 Task: Search one way flight ticket for 4 adults, 2 children, 2 infants in seat and 1 infant on lap in economy from Greensboro: Piedmont Triad International Airport to Rockford: Chicago Rockford International Airport(was Northwest Chicagoland Regional Airport At Rockford) on 5-1-2023. Choice of flights is Emirates. Number of bags: 1 carry on bag. Price is upto 85000. Outbound departure time preference is 0:00.
Action: Mouse moved to (230, 365)
Screenshot: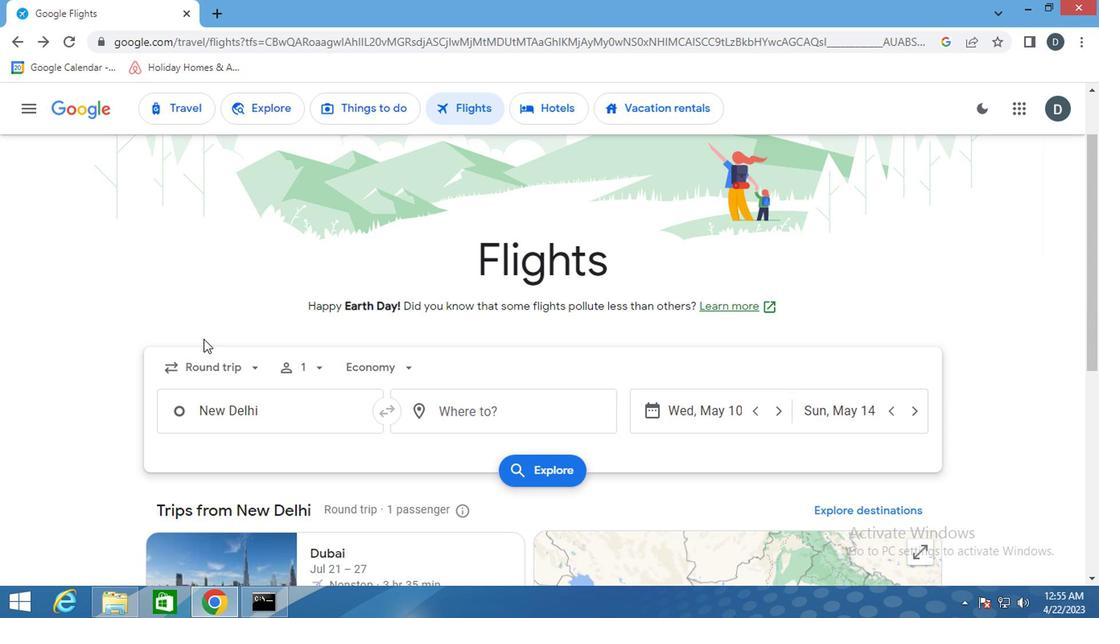 
Action: Mouse pressed left at (230, 365)
Screenshot: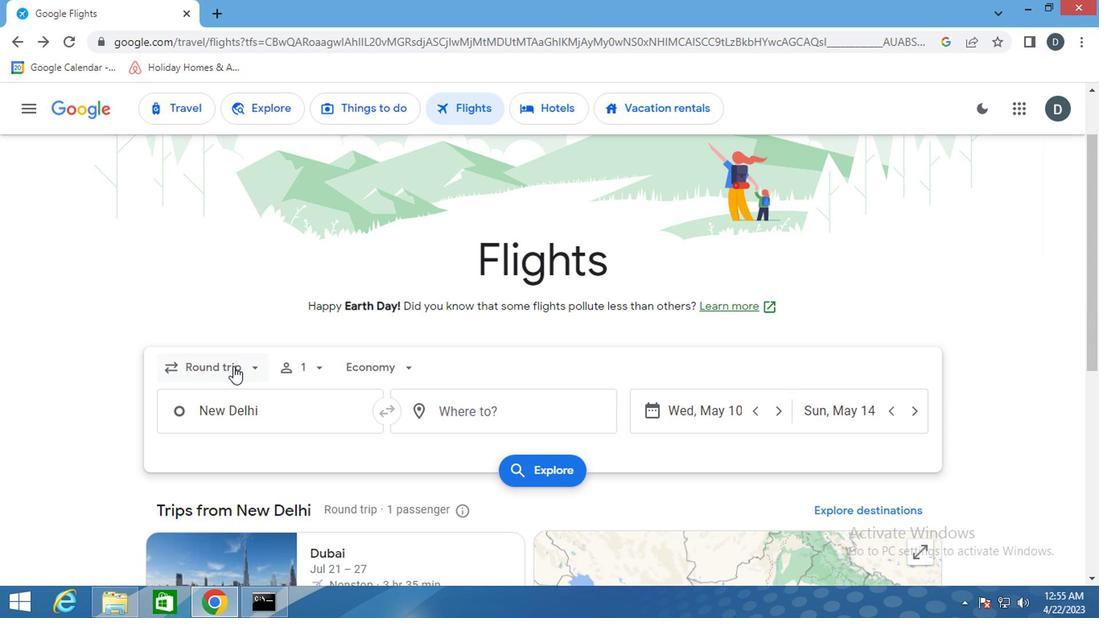 
Action: Mouse moved to (241, 435)
Screenshot: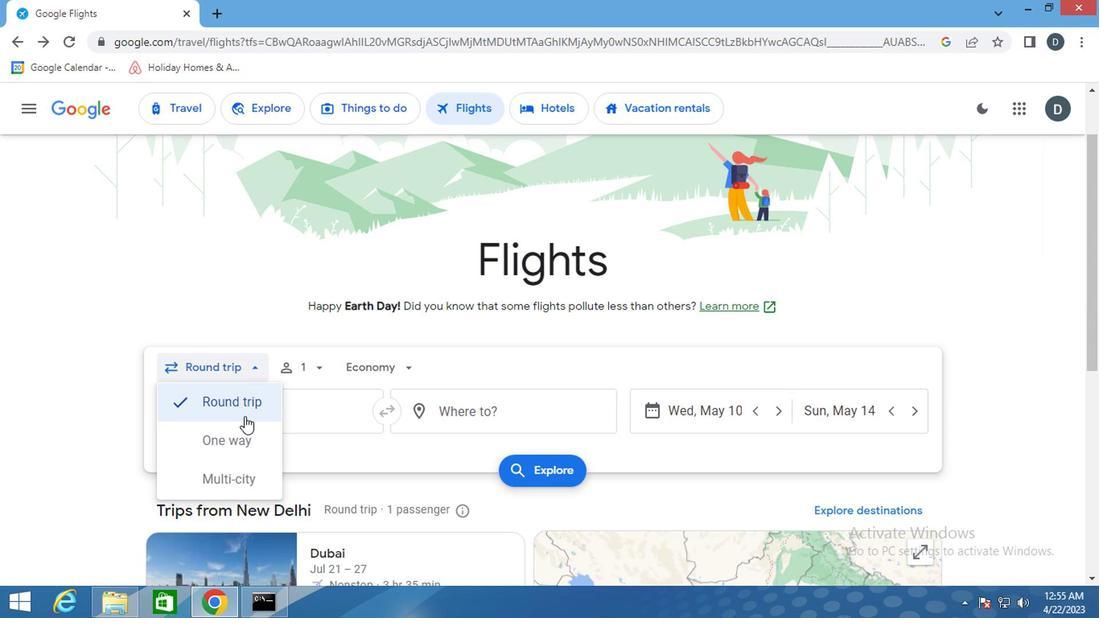 
Action: Mouse pressed left at (241, 435)
Screenshot: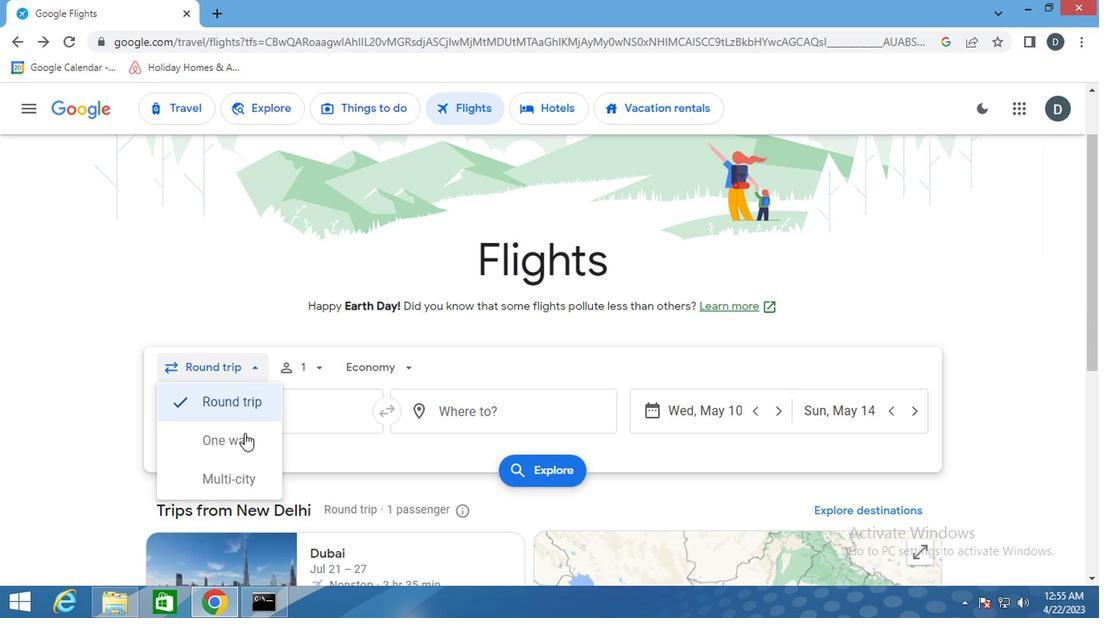 
Action: Mouse moved to (301, 361)
Screenshot: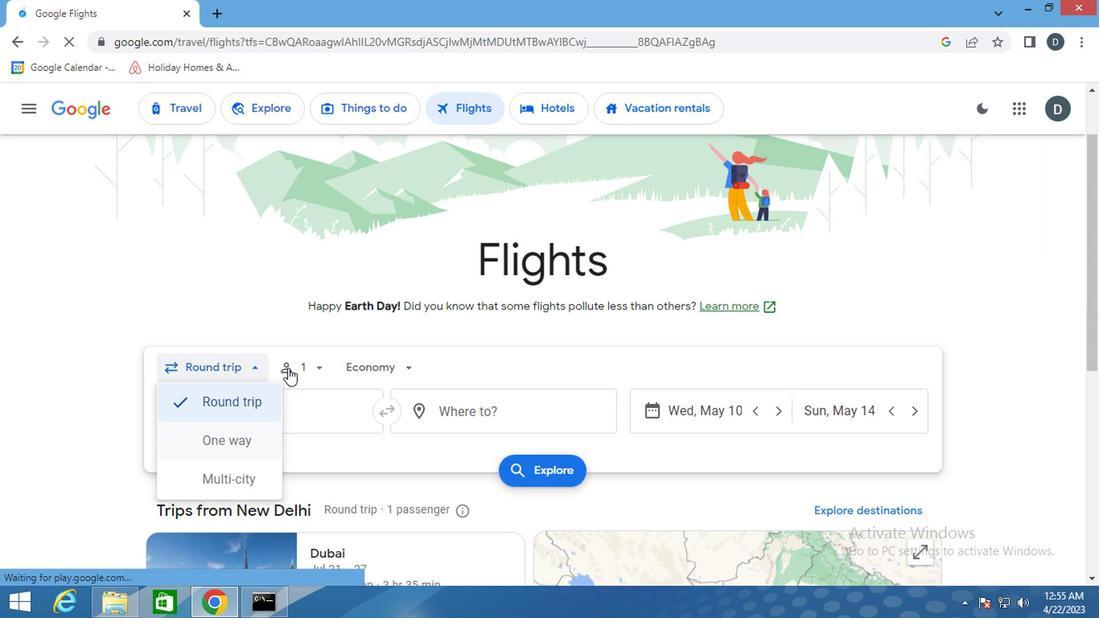 
Action: Mouse pressed left at (301, 361)
Screenshot: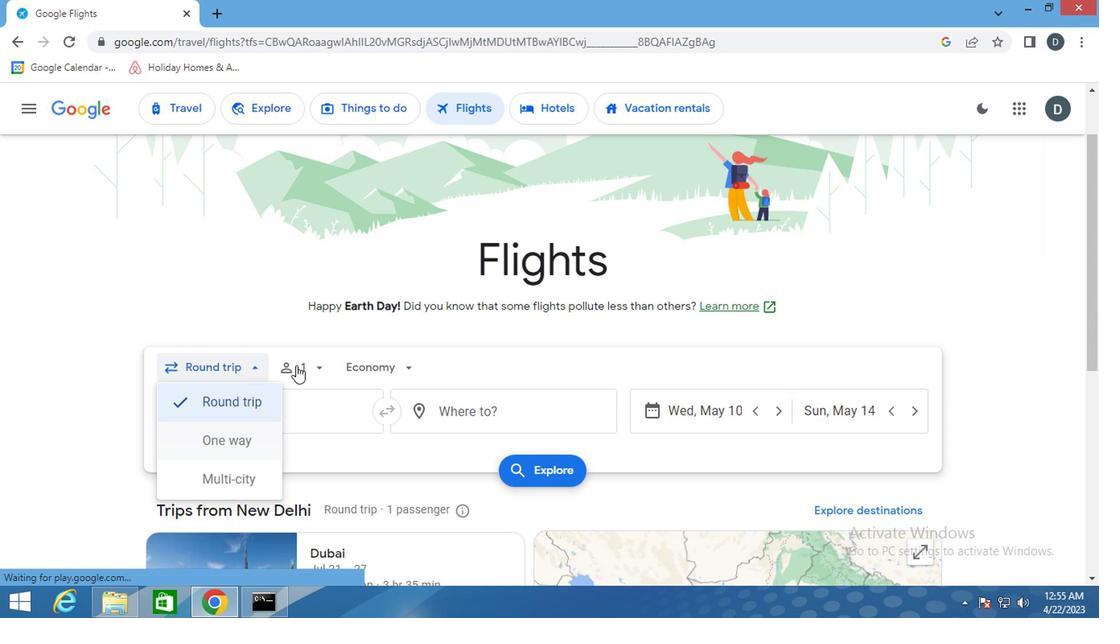 
Action: Mouse moved to (434, 411)
Screenshot: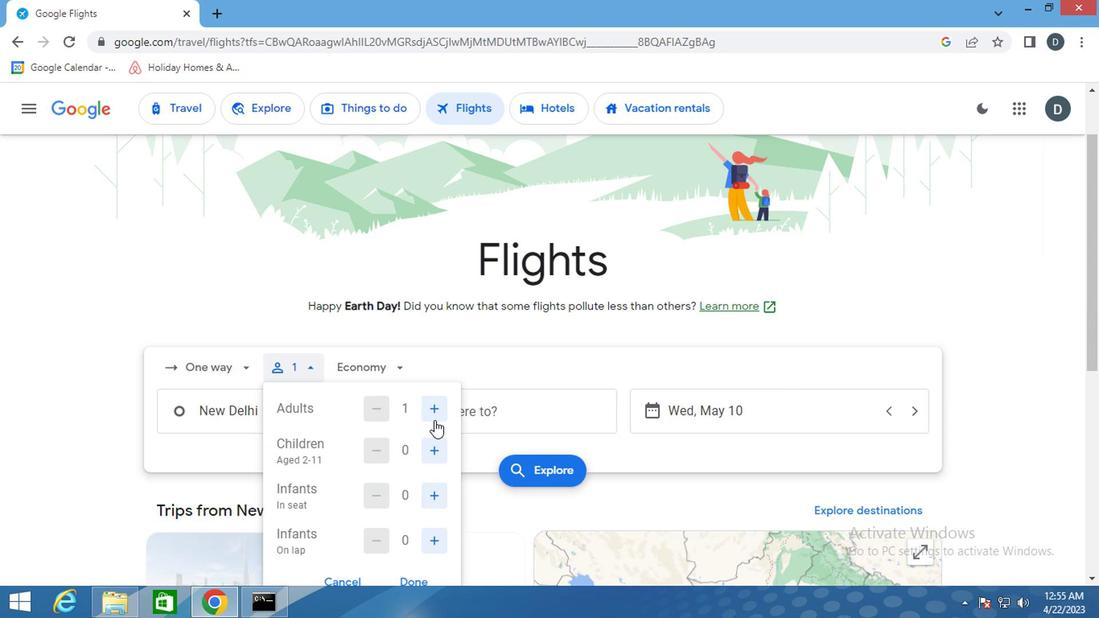 
Action: Mouse pressed left at (434, 411)
Screenshot: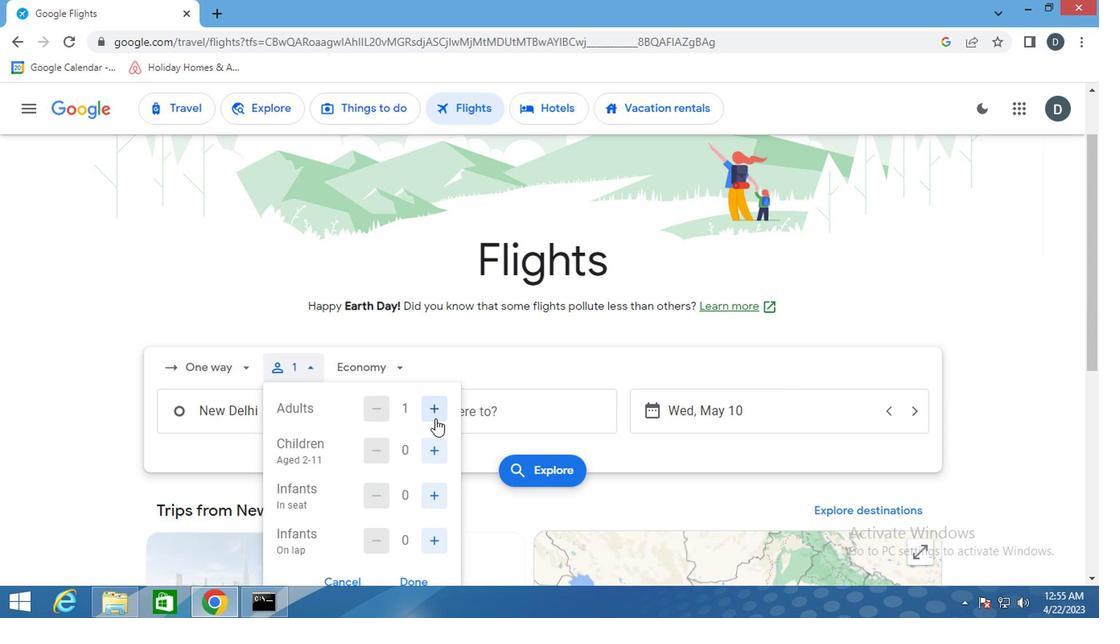 
Action: Mouse pressed left at (434, 411)
Screenshot: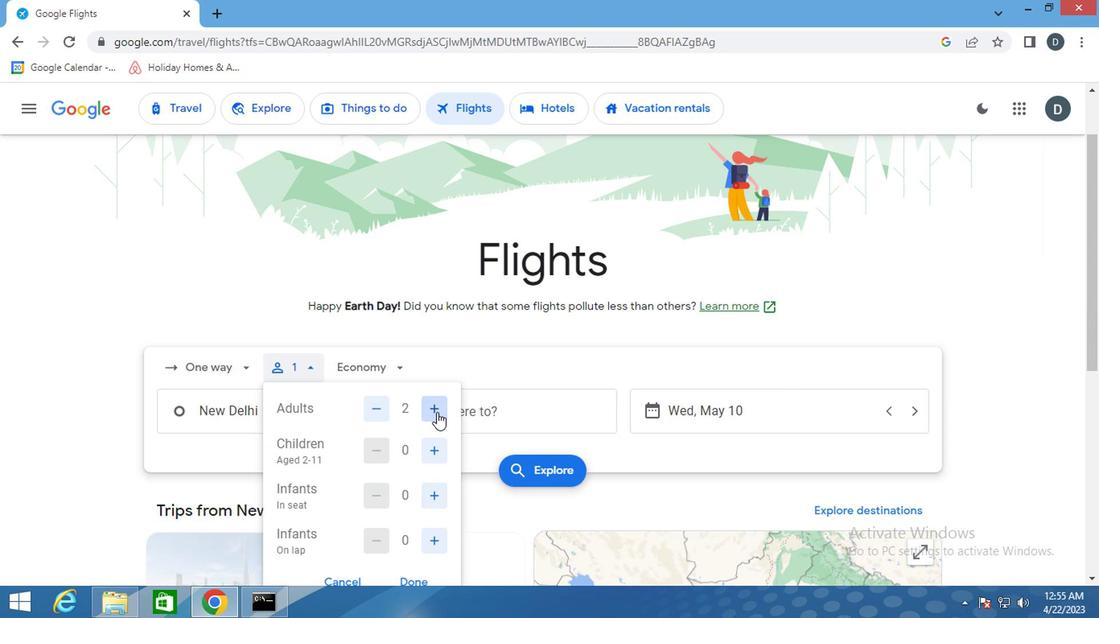 
Action: Mouse pressed left at (434, 411)
Screenshot: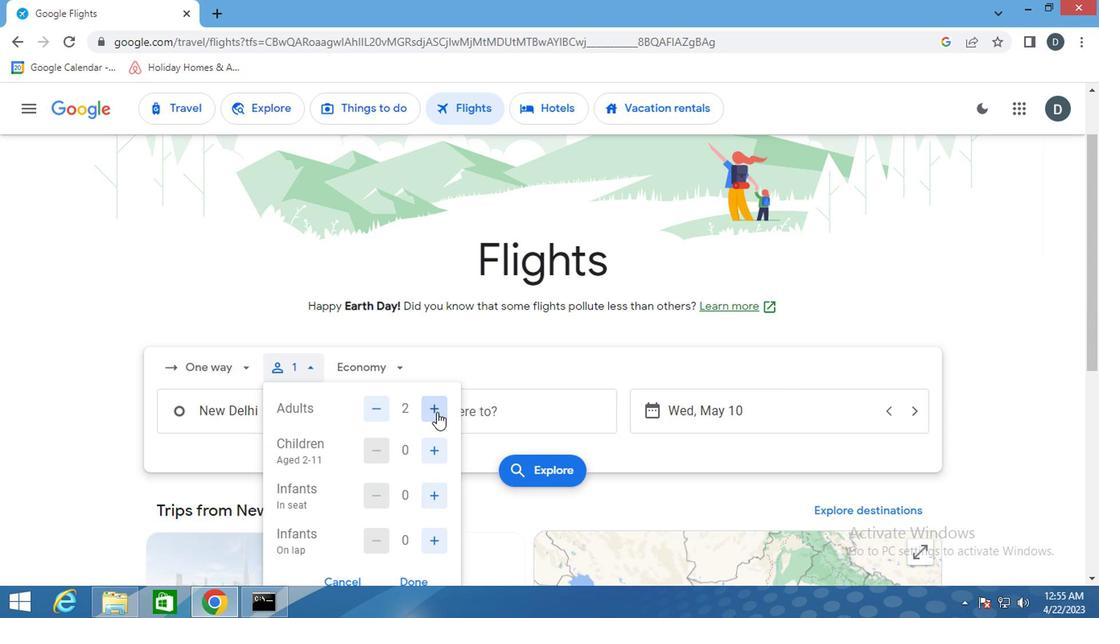 
Action: Mouse moved to (430, 452)
Screenshot: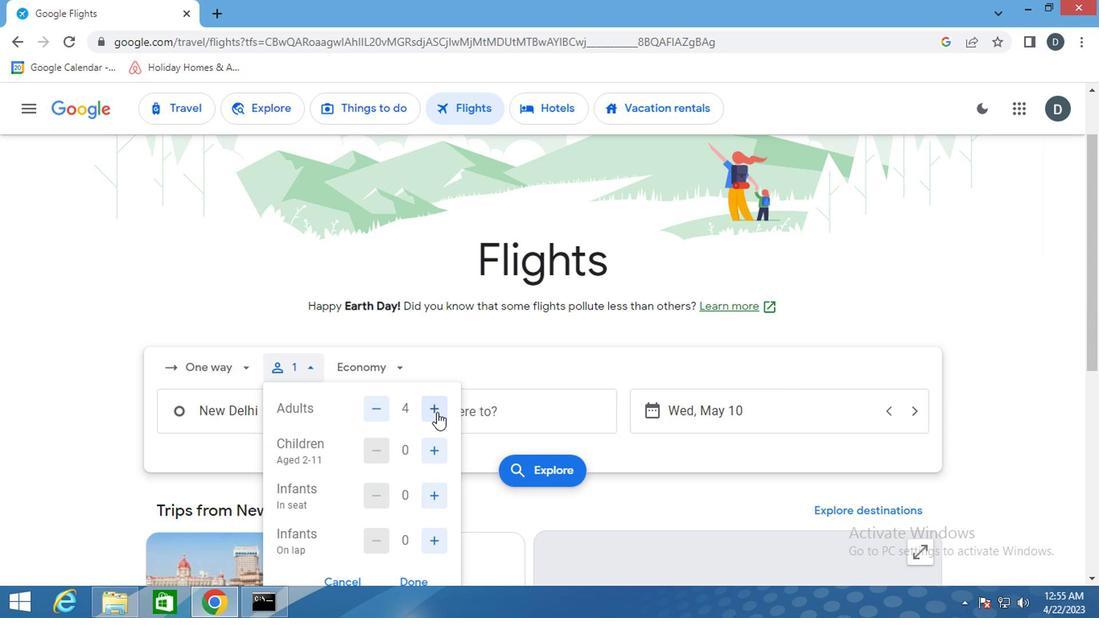 
Action: Mouse pressed left at (430, 452)
Screenshot: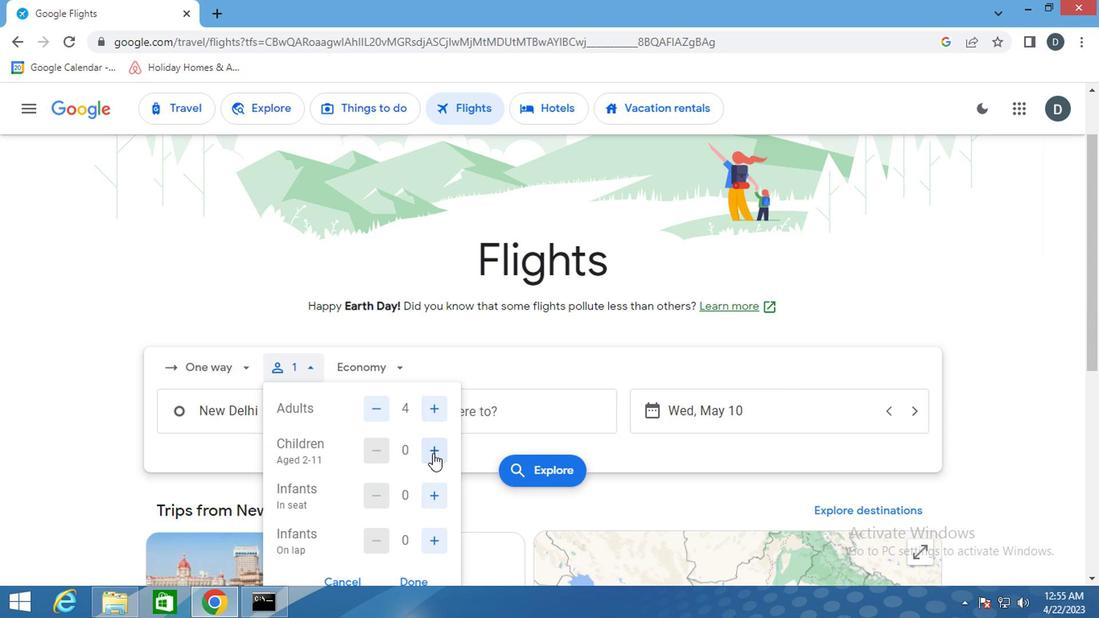 
Action: Mouse pressed left at (430, 452)
Screenshot: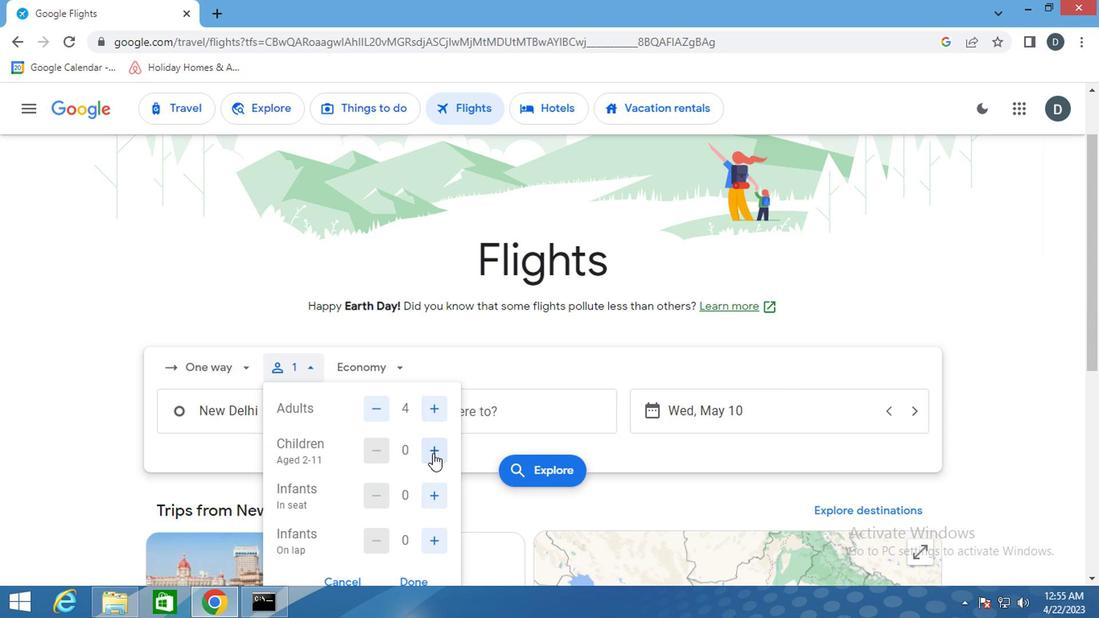 
Action: Mouse moved to (431, 485)
Screenshot: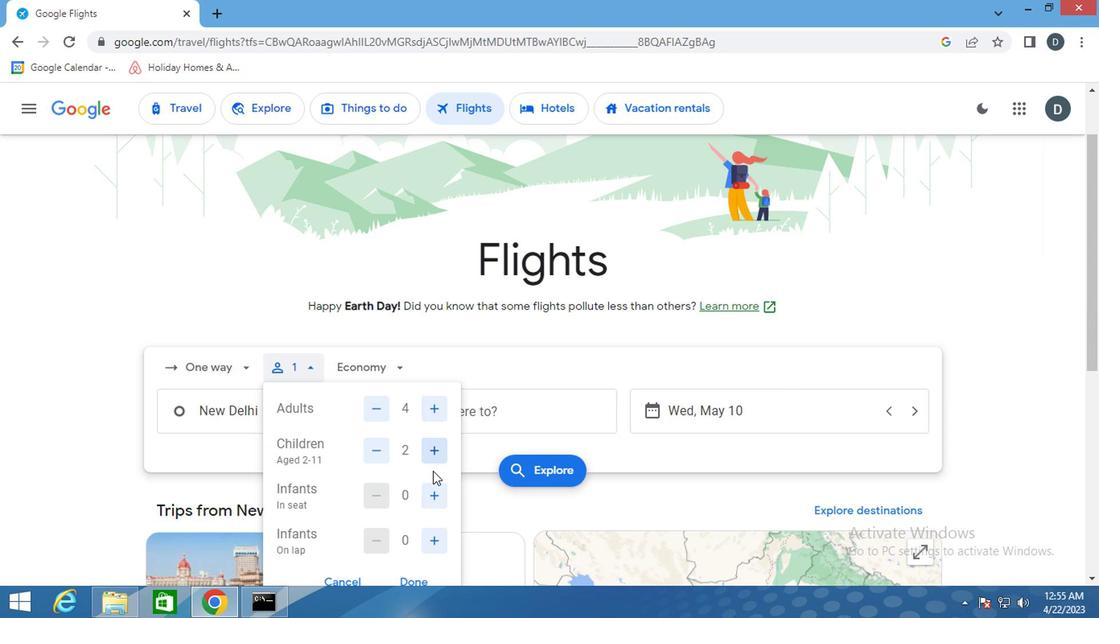 
Action: Mouse pressed left at (431, 485)
Screenshot: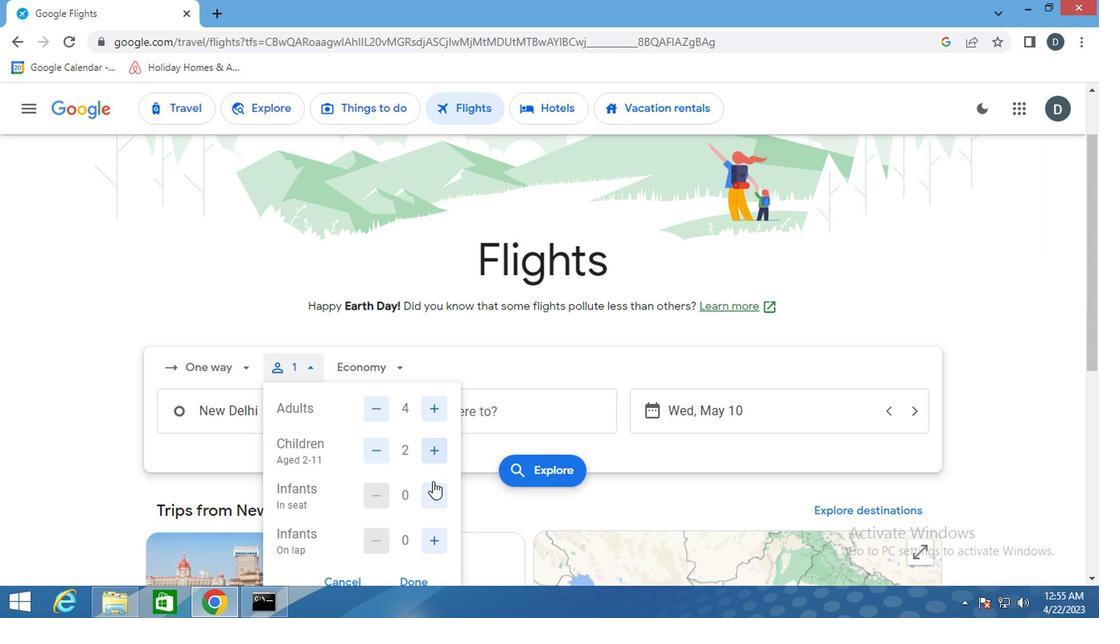 
Action: Mouse pressed left at (431, 485)
Screenshot: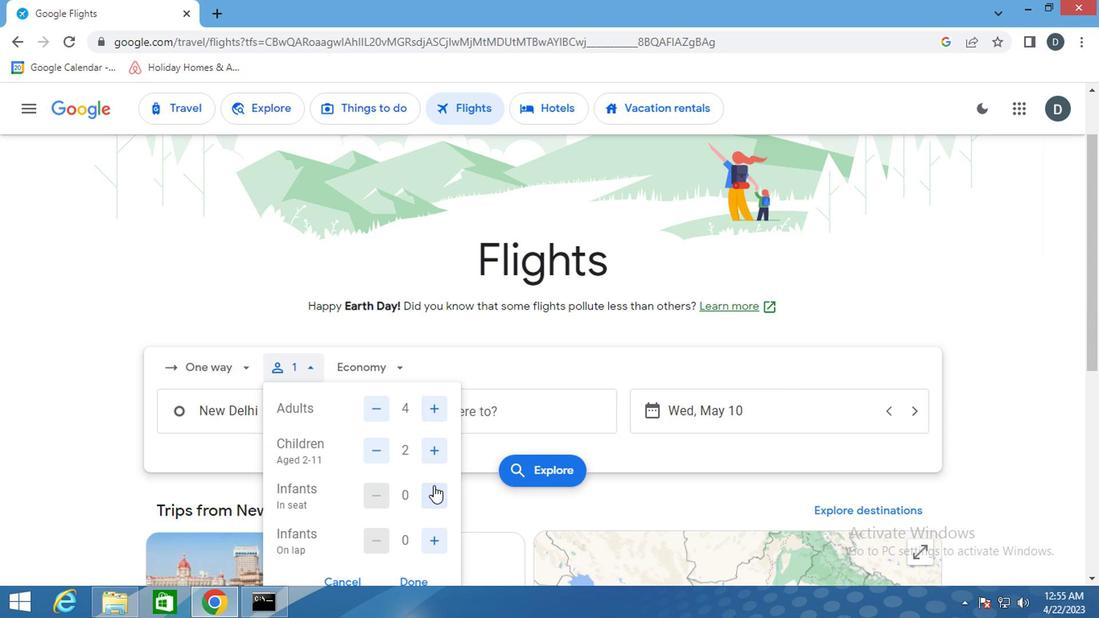 
Action: Mouse moved to (439, 548)
Screenshot: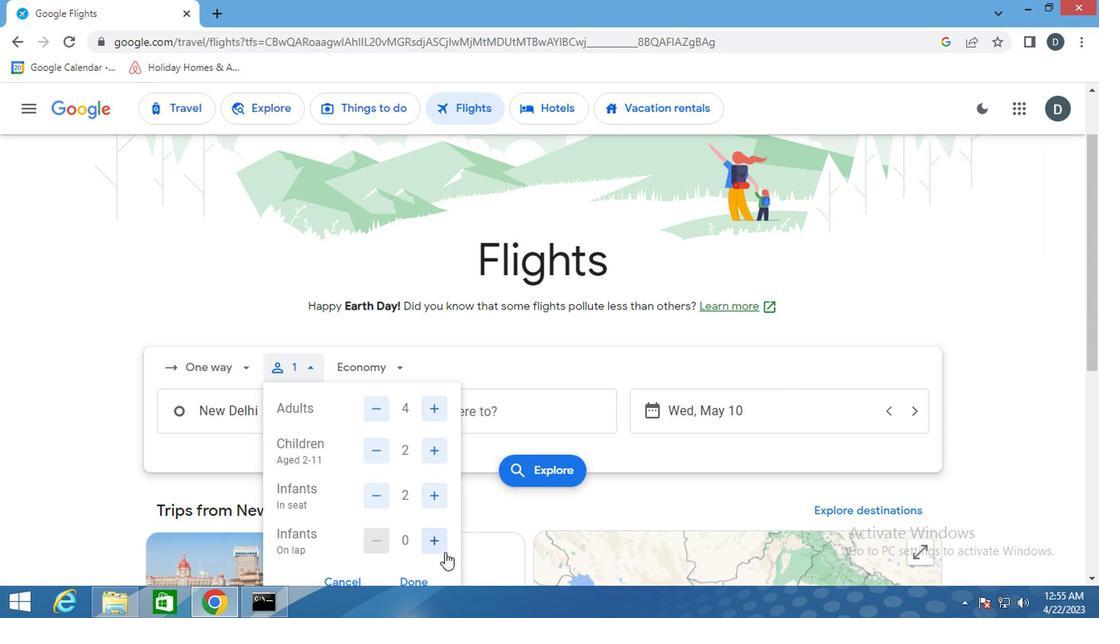 
Action: Mouse pressed left at (439, 548)
Screenshot: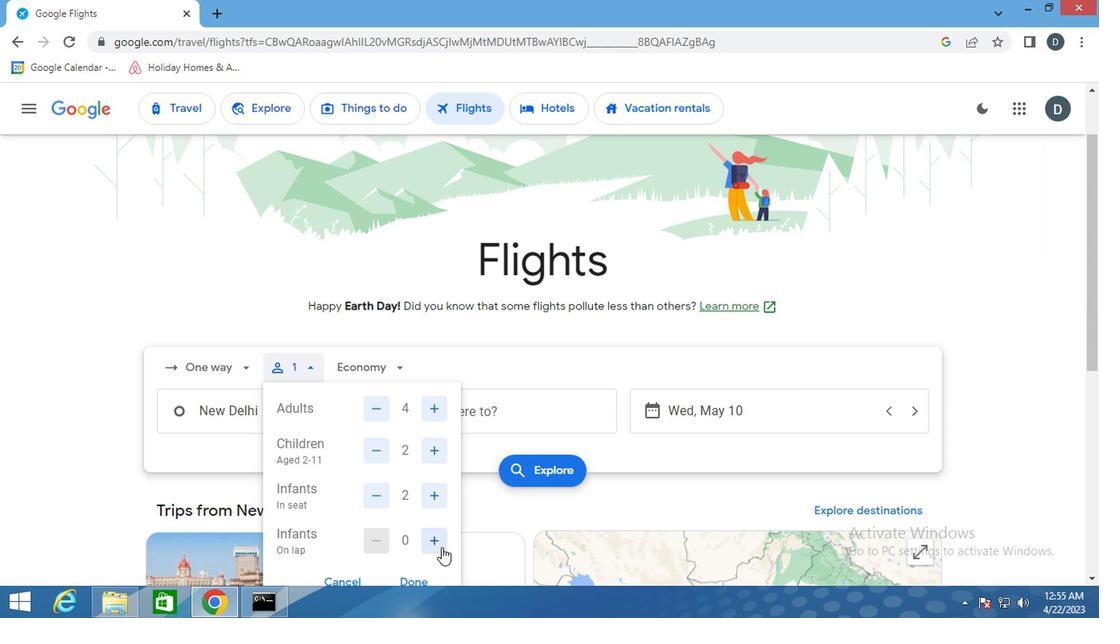 
Action: Mouse moved to (420, 580)
Screenshot: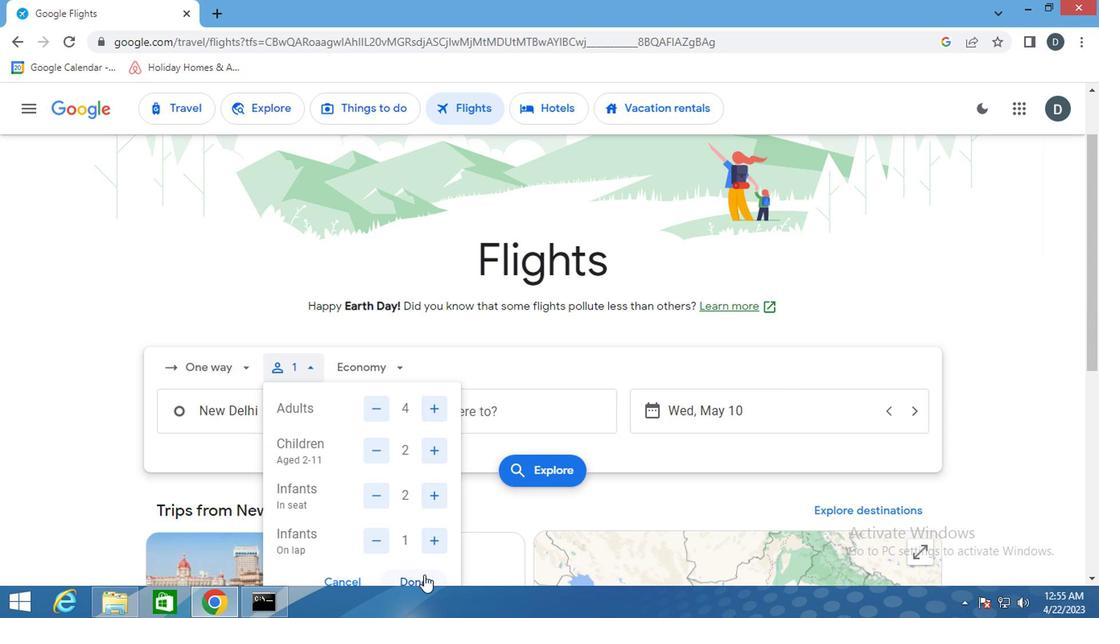 
Action: Mouse pressed left at (420, 580)
Screenshot: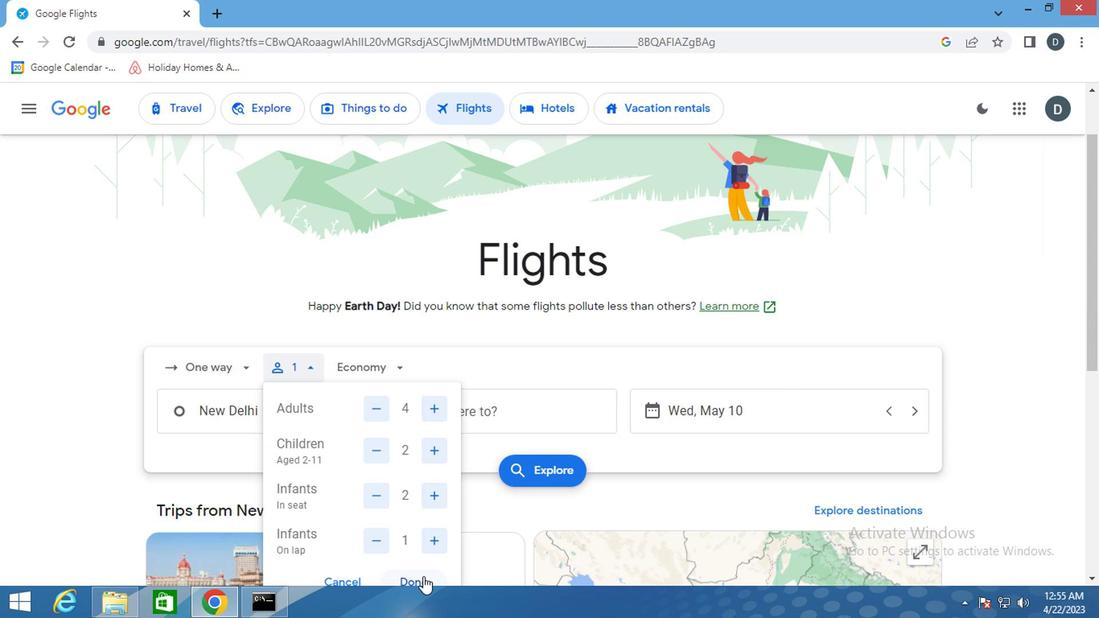 
Action: Mouse moved to (294, 412)
Screenshot: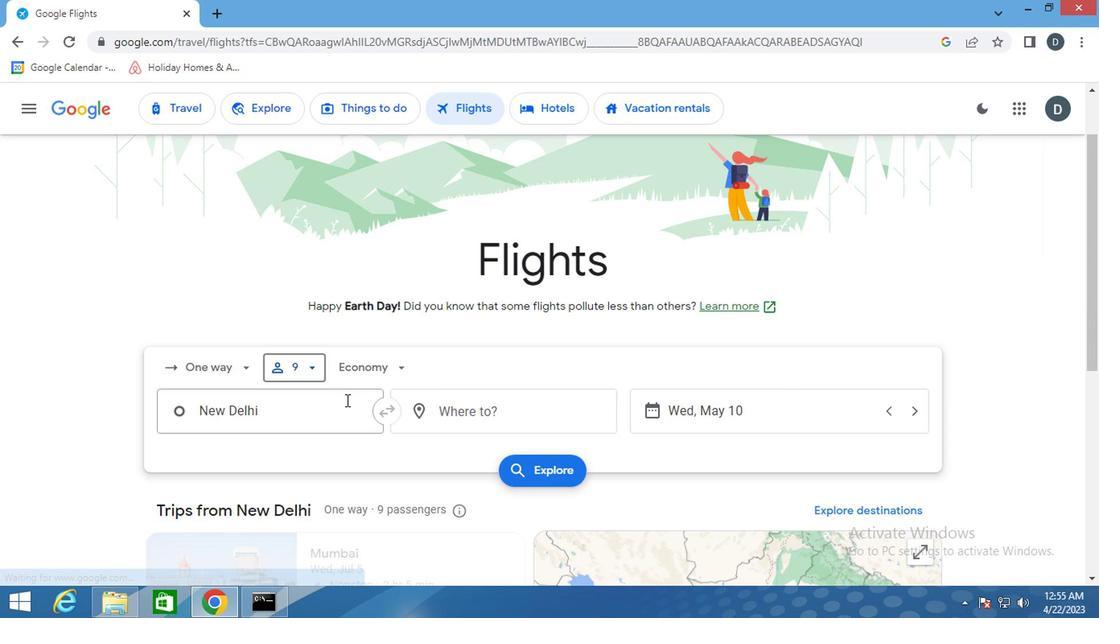 
Action: Mouse pressed left at (294, 412)
Screenshot: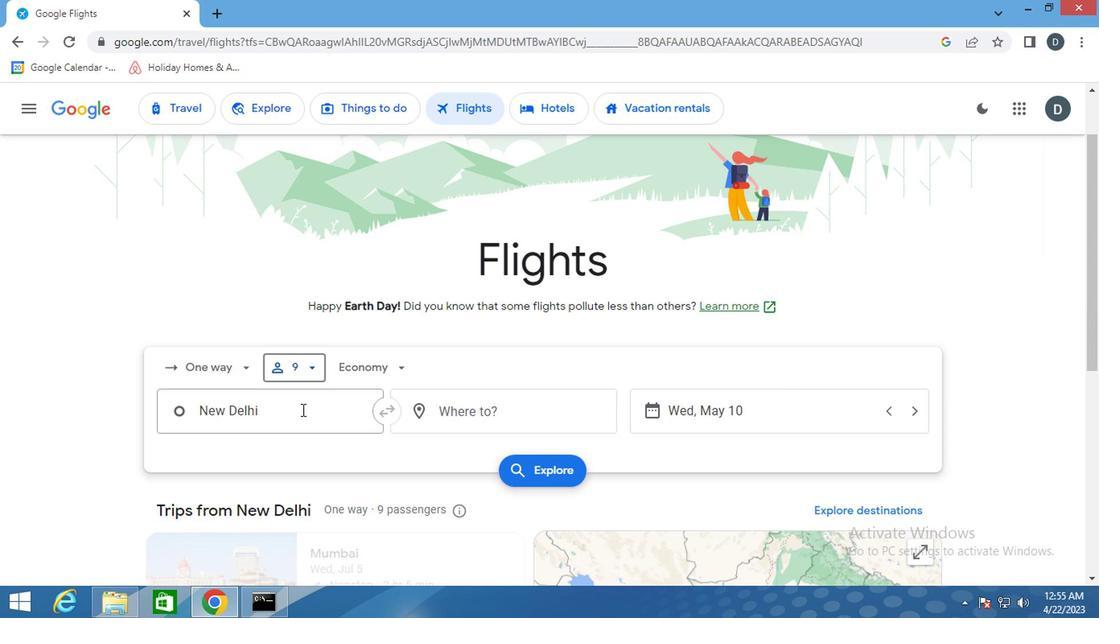 
Action: Mouse moved to (293, 412)
Screenshot: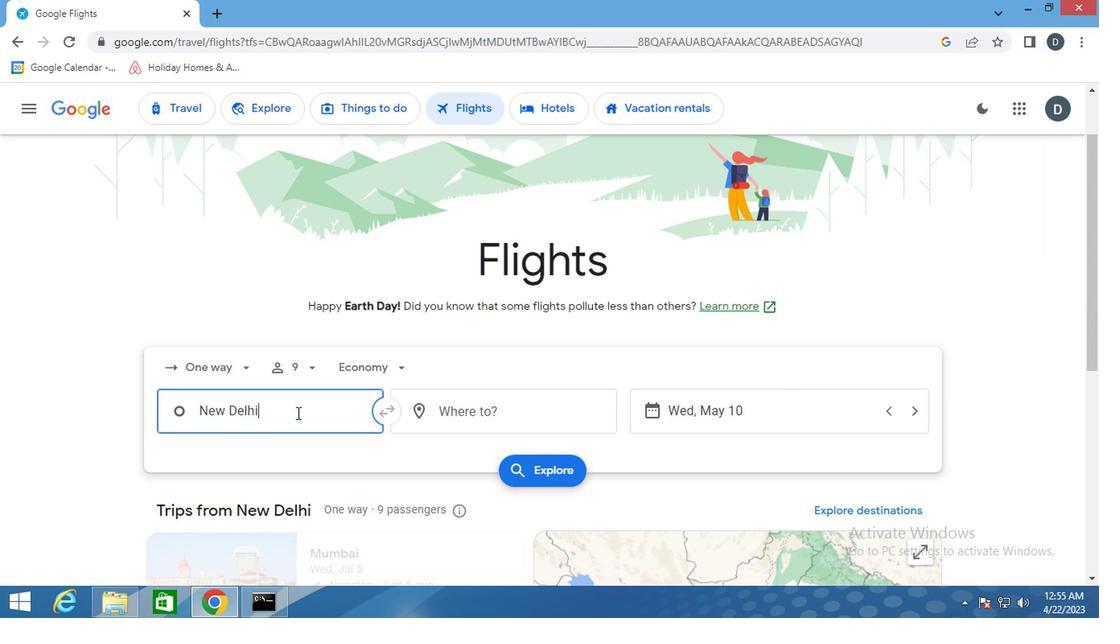 
Action: Key pressed <Key.shift>GREENS
Screenshot: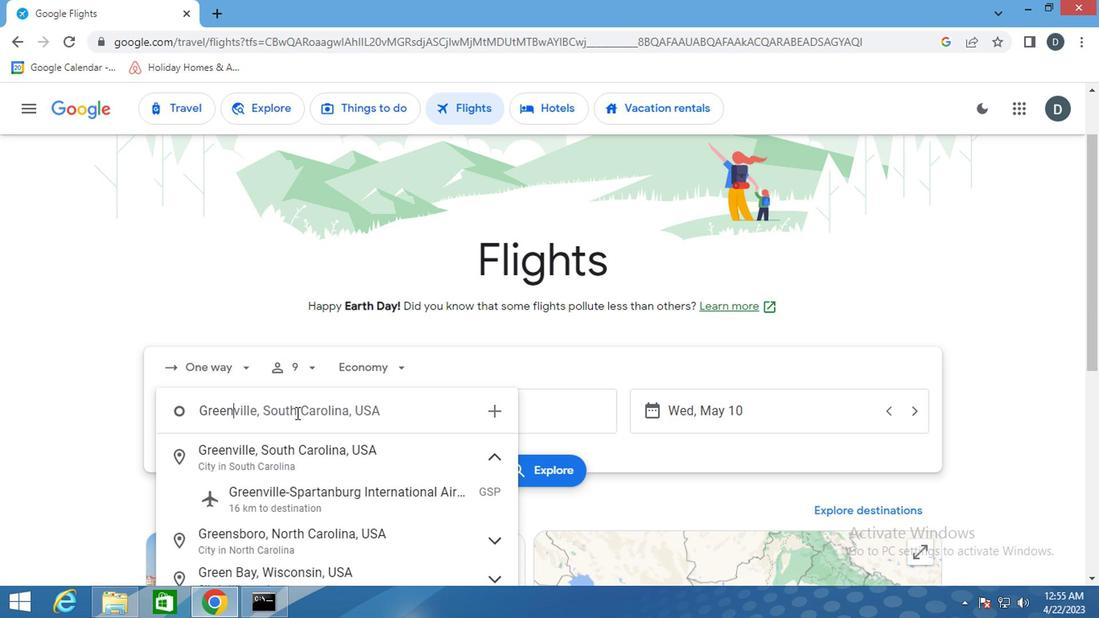 
Action: Mouse moved to (319, 503)
Screenshot: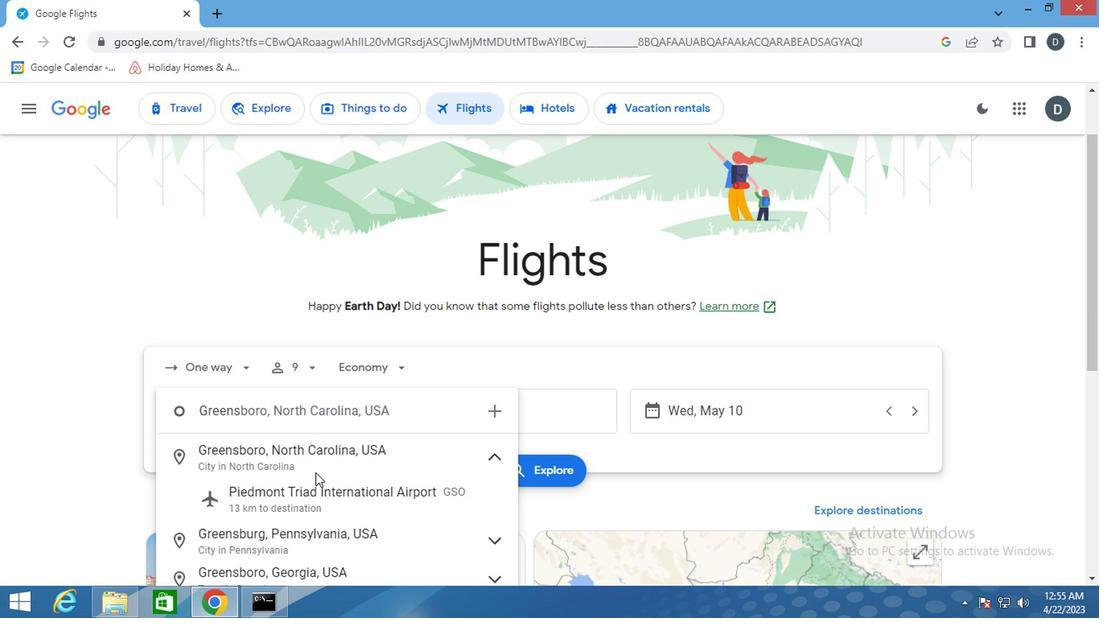 
Action: Mouse pressed left at (319, 503)
Screenshot: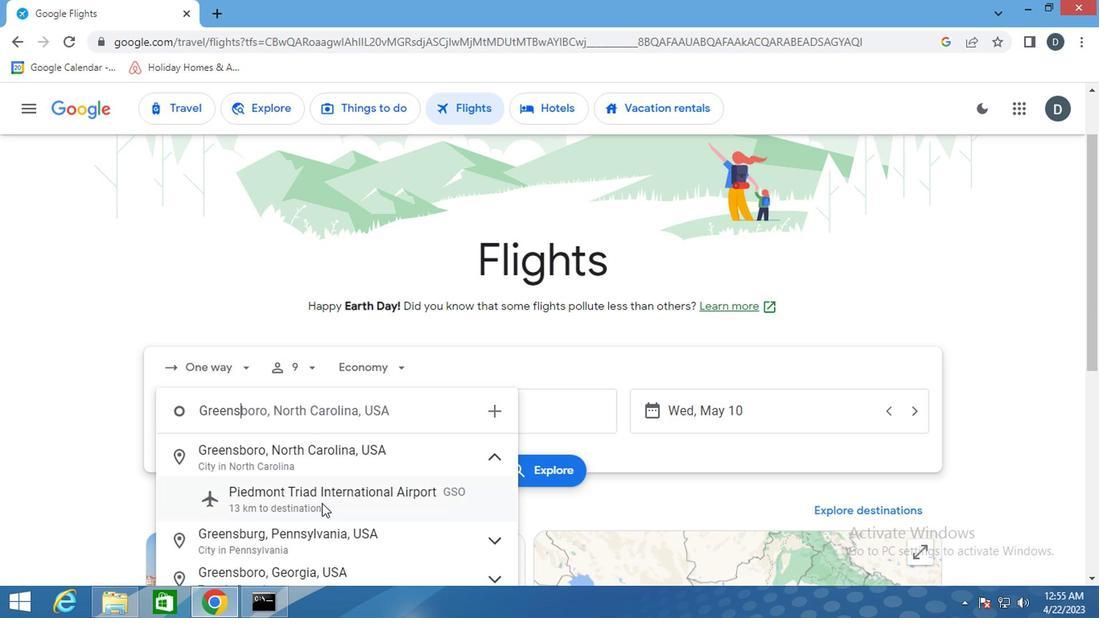 
Action: Mouse moved to (438, 410)
Screenshot: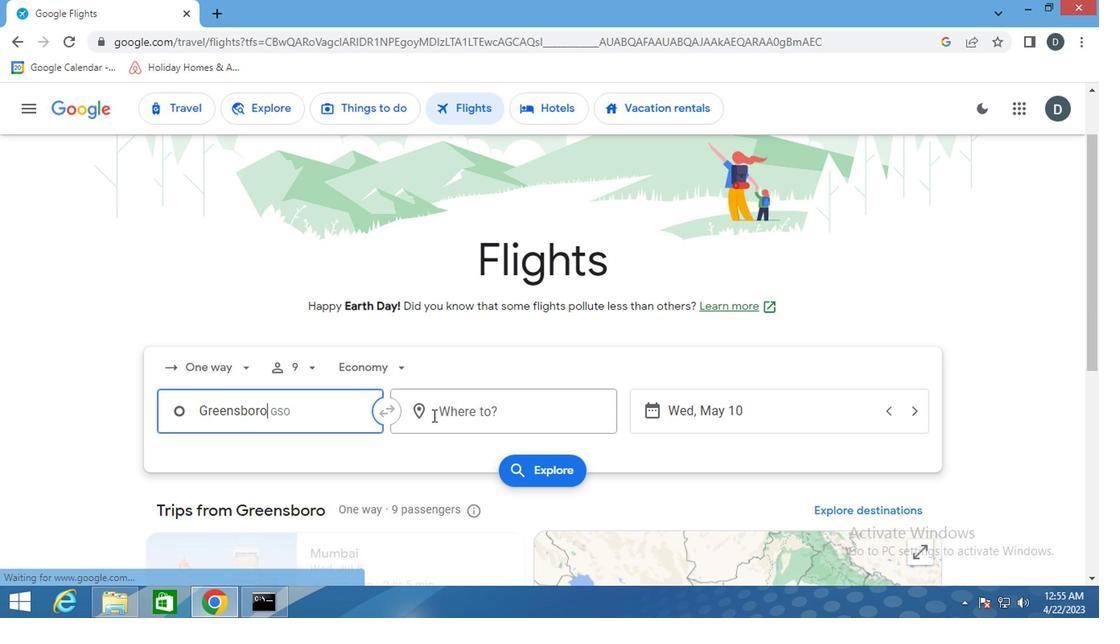 
Action: Mouse pressed left at (438, 410)
Screenshot: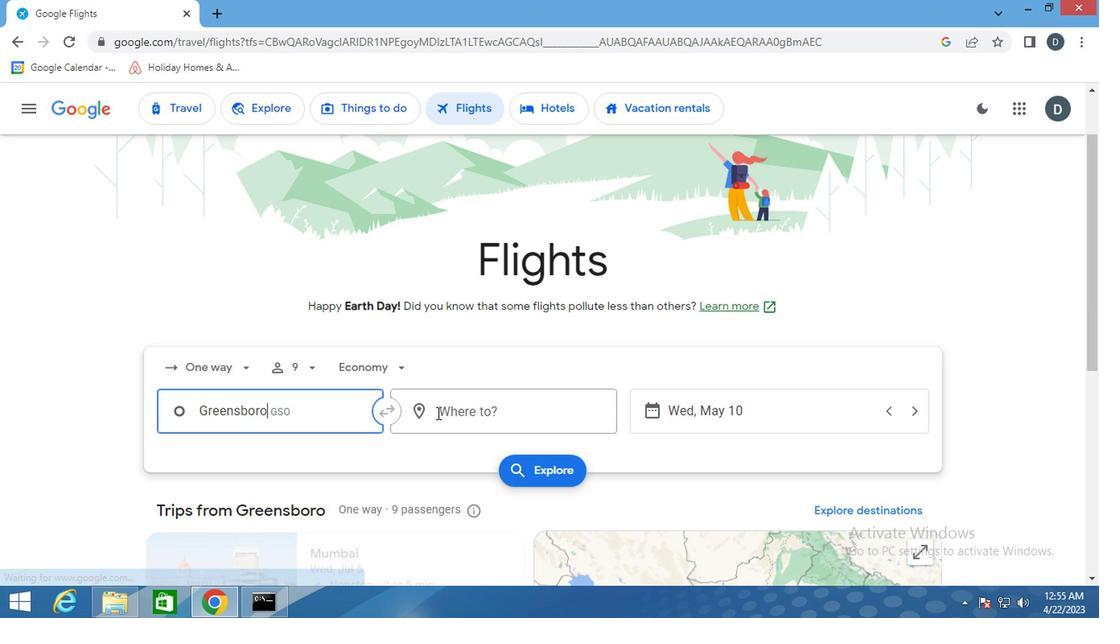 
Action: Key pressed <Key.shift>ROCKFORD
Screenshot: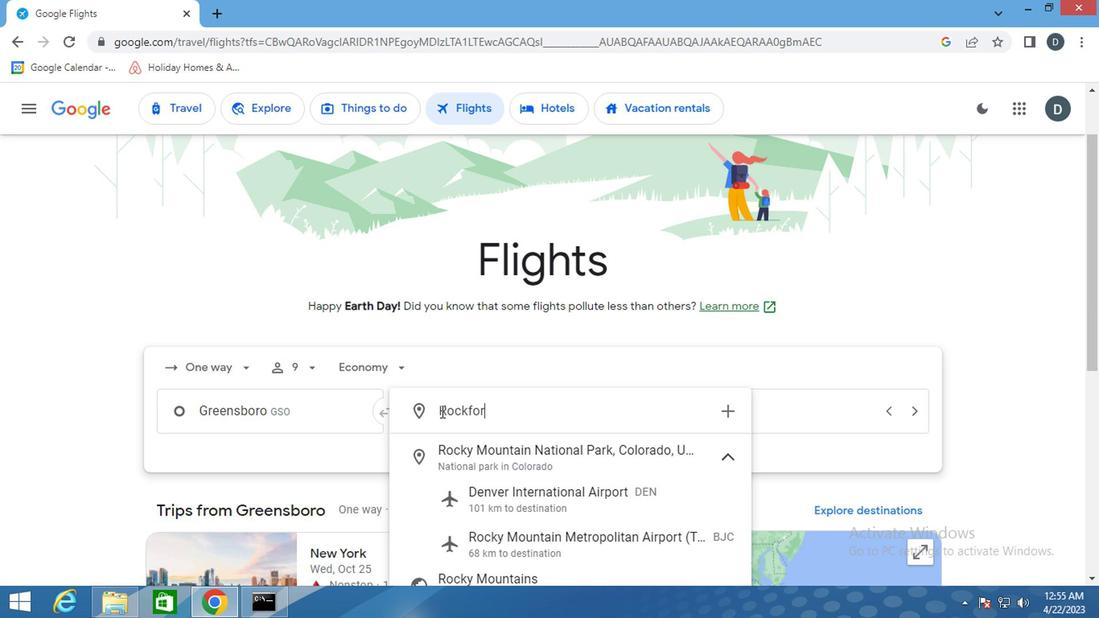 
Action: Mouse moved to (494, 537)
Screenshot: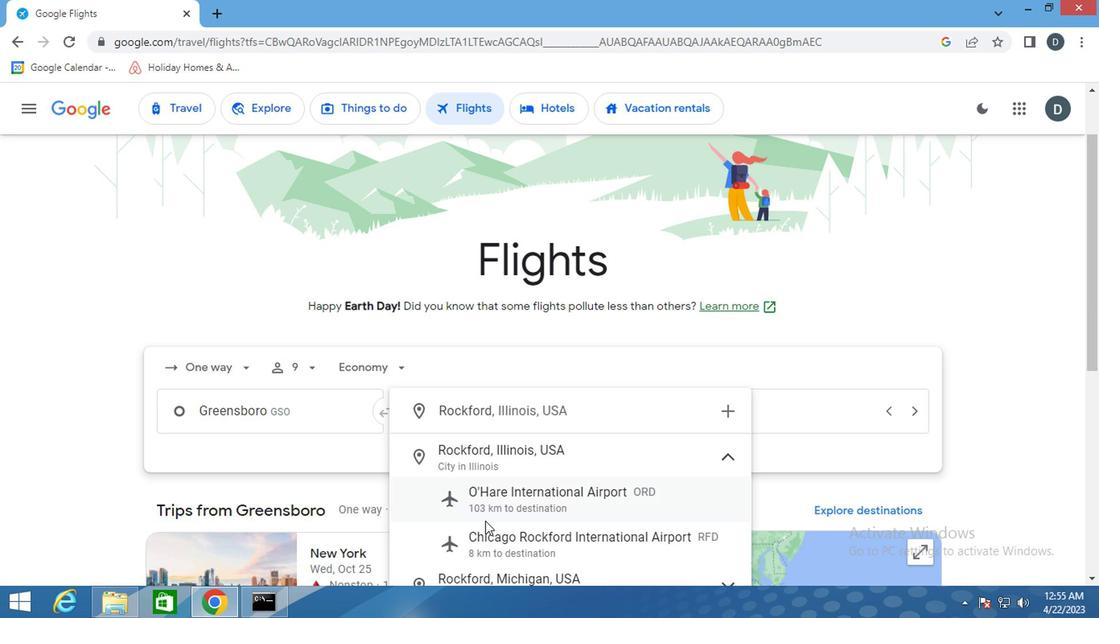 
Action: Mouse pressed left at (494, 537)
Screenshot: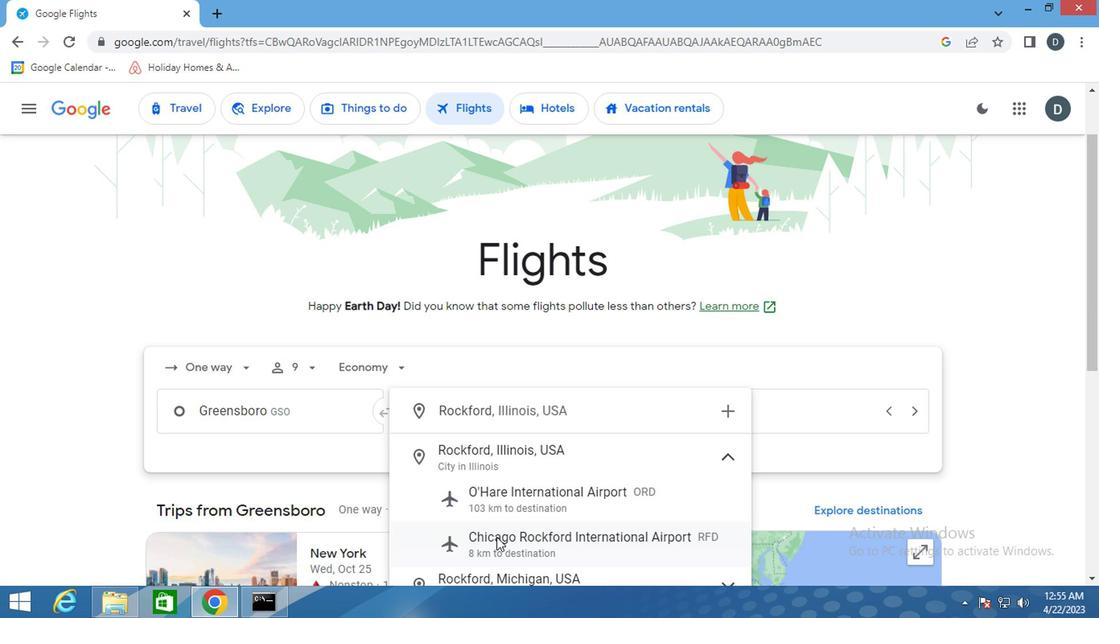 
Action: Mouse moved to (731, 404)
Screenshot: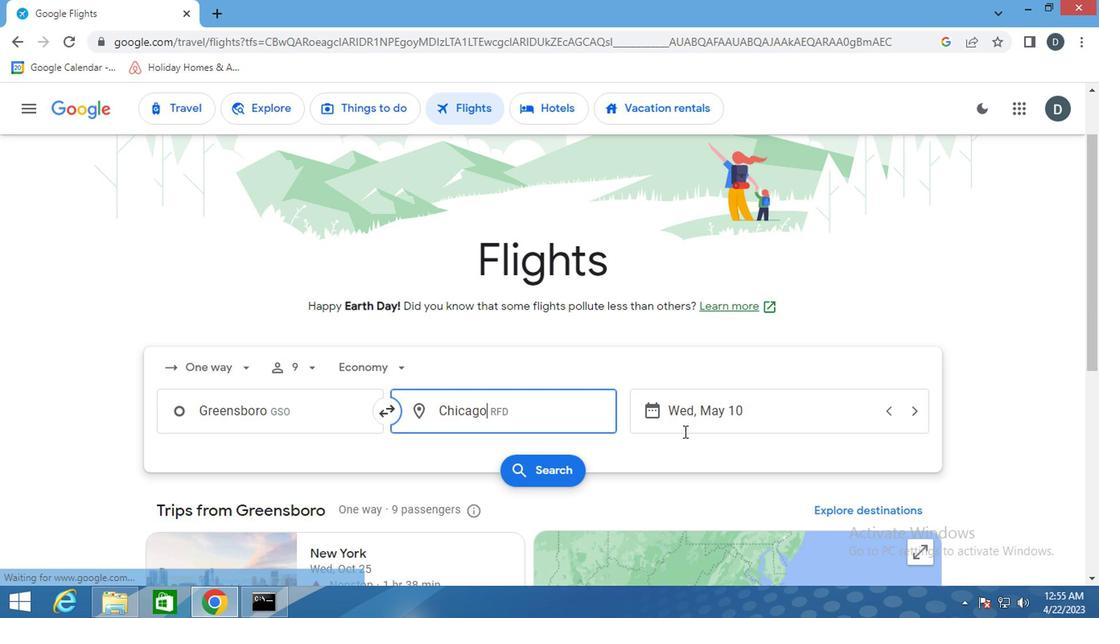 
Action: Mouse pressed left at (731, 404)
Screenshot: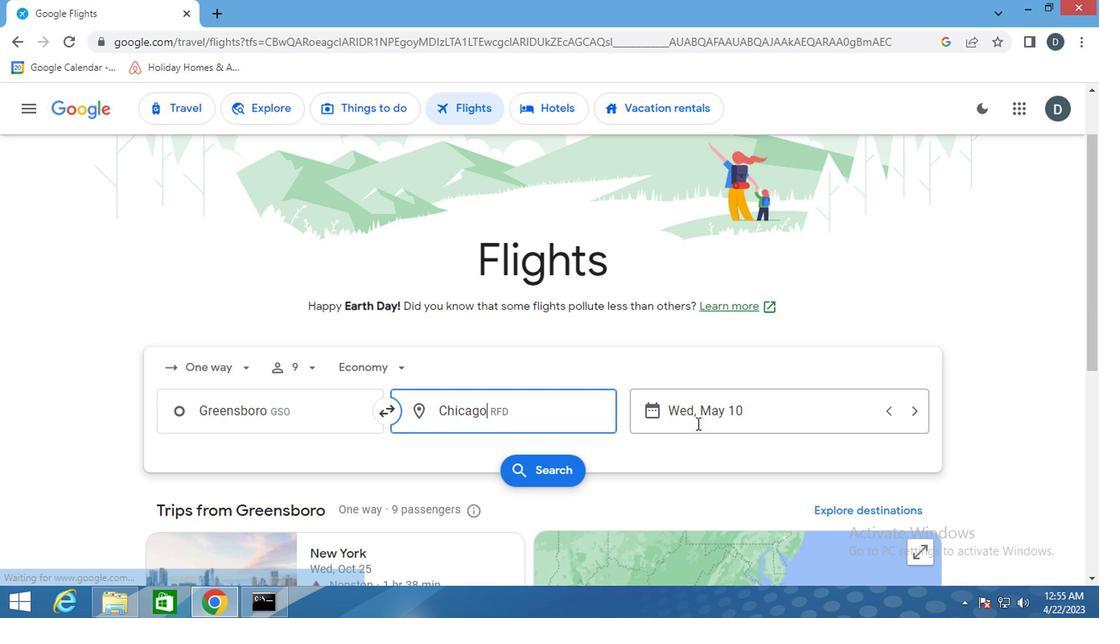 
Action: Mouse moved to (703, 290)
Screenshot: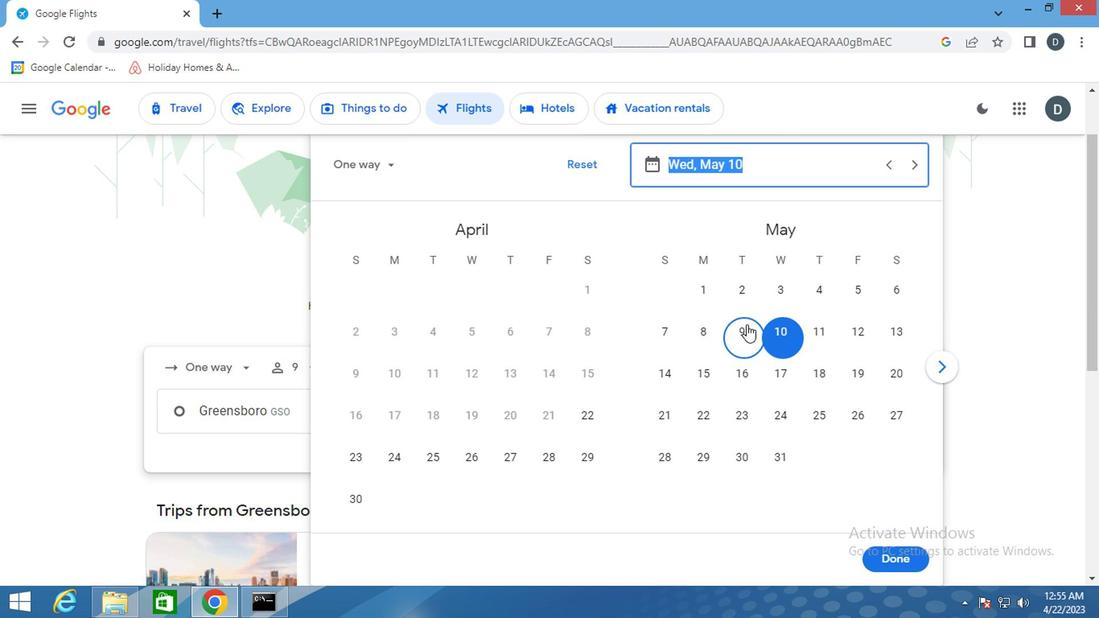 
Action: Mouse pressed left at (703, 290)
Screenshot: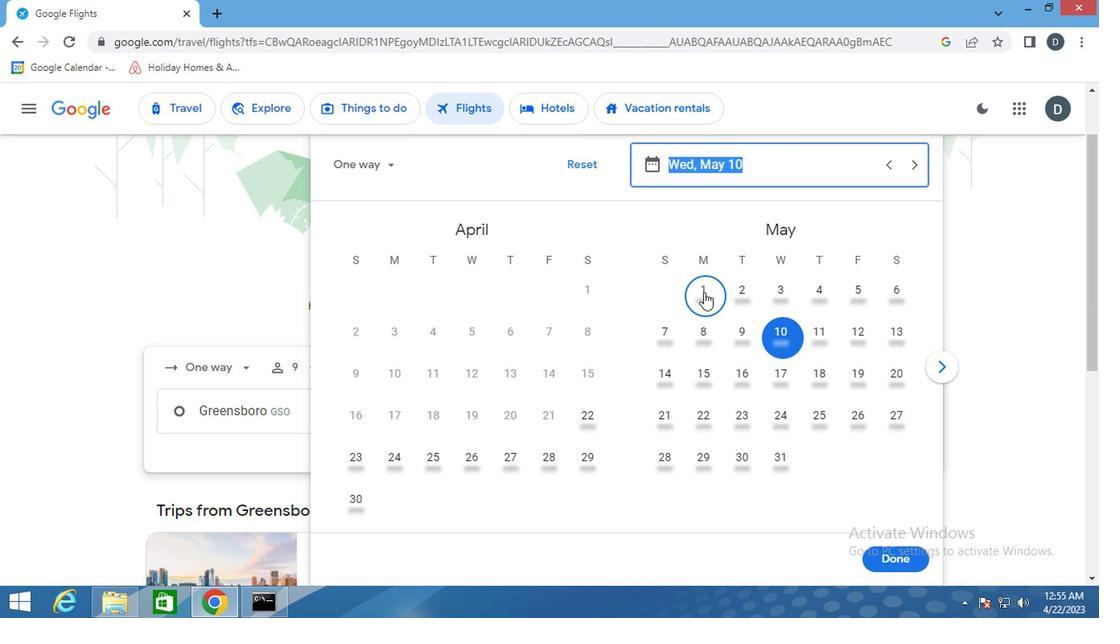 
Action: Mouse moved to (895, 560)
Screenshot: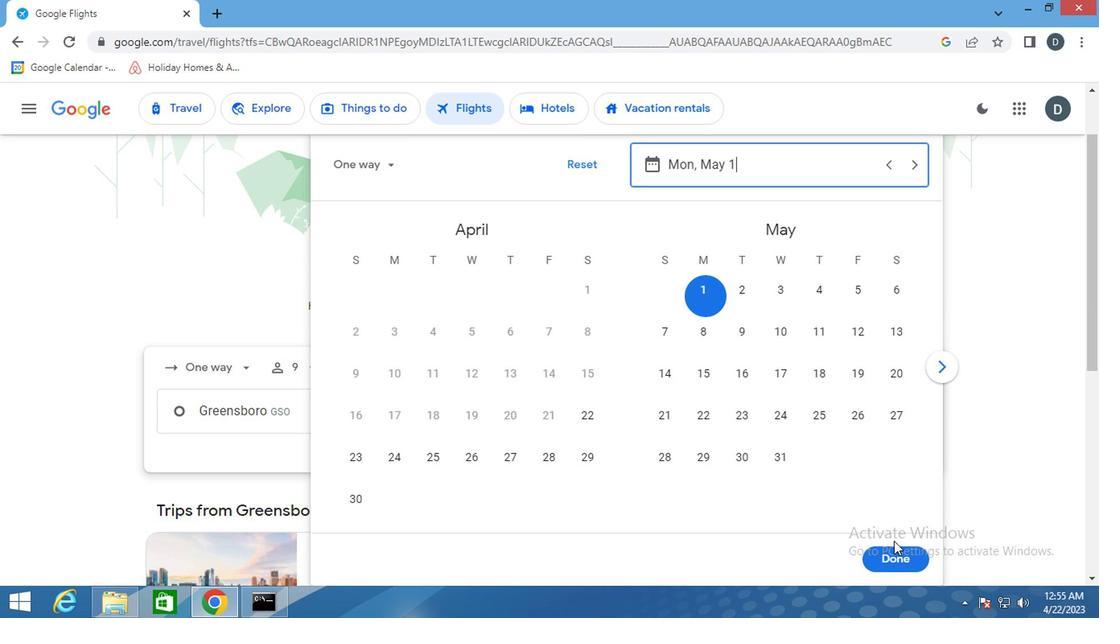 
Action: Mouse pressed left at (895, 560)
Screenshot: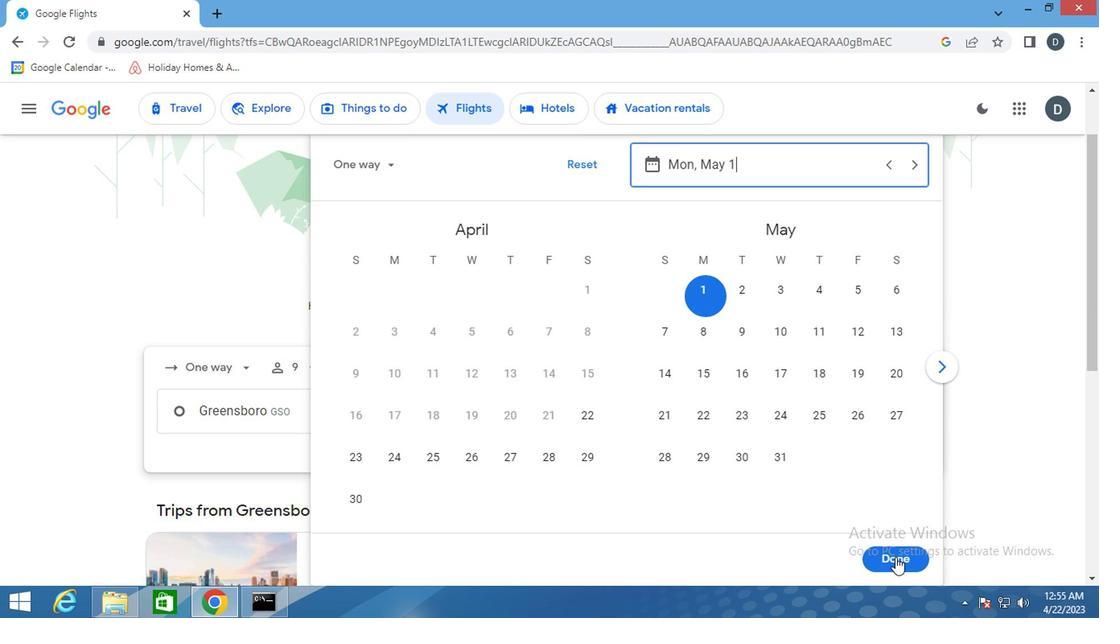 
Action: Mouse moved to (541, 475)
Screenshot: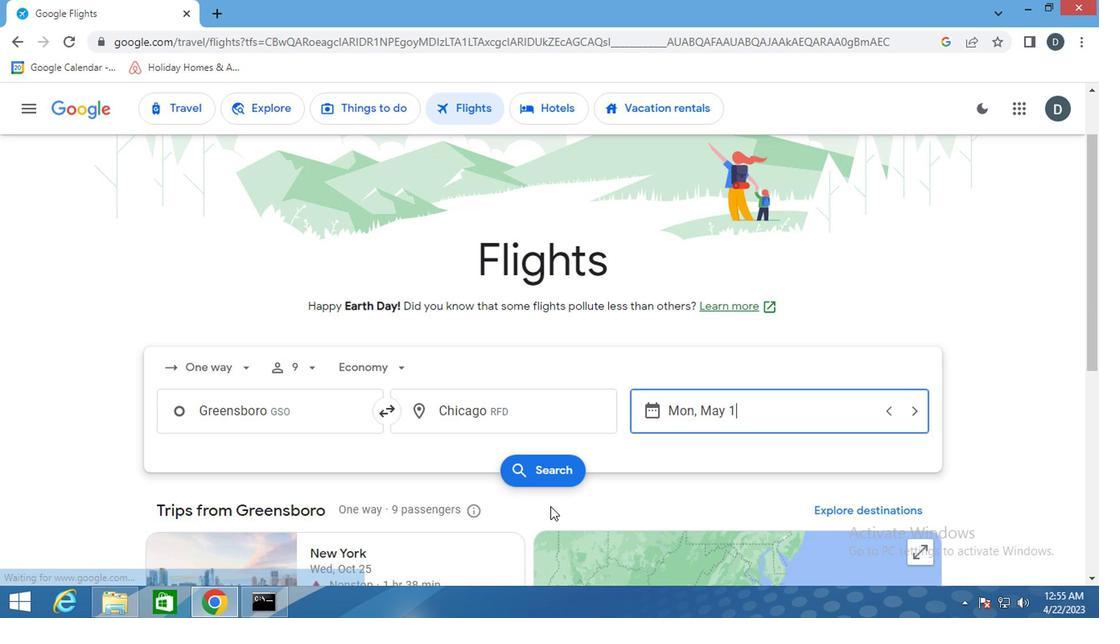
Action: Mouse pressed left at (541, 475)
Screenshot: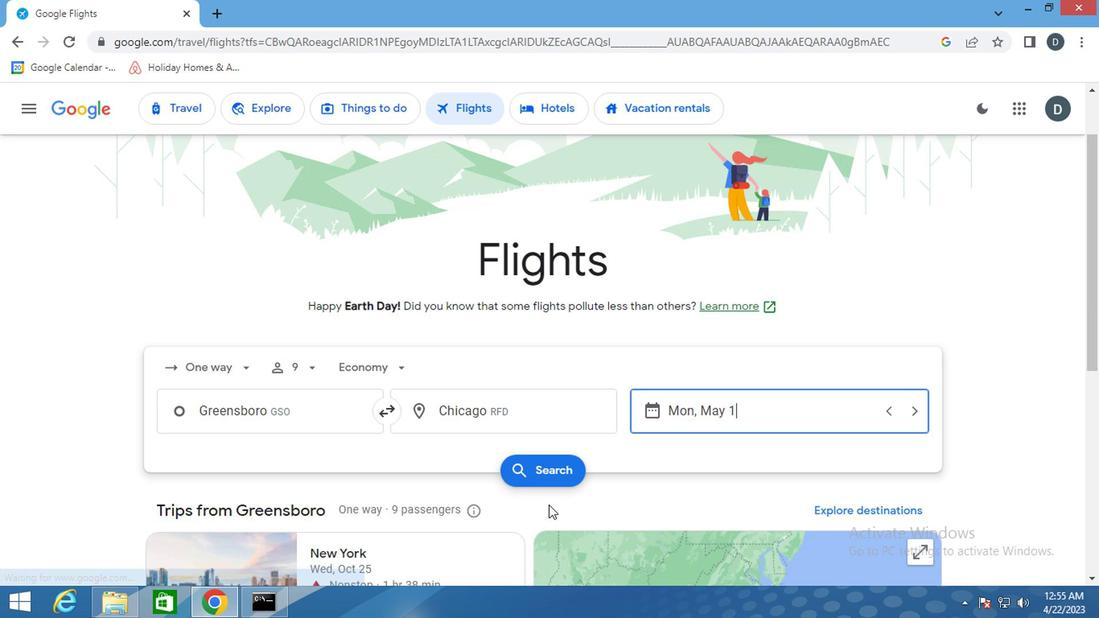 
Action: Mouse moved to (194, 246)
Screenshot: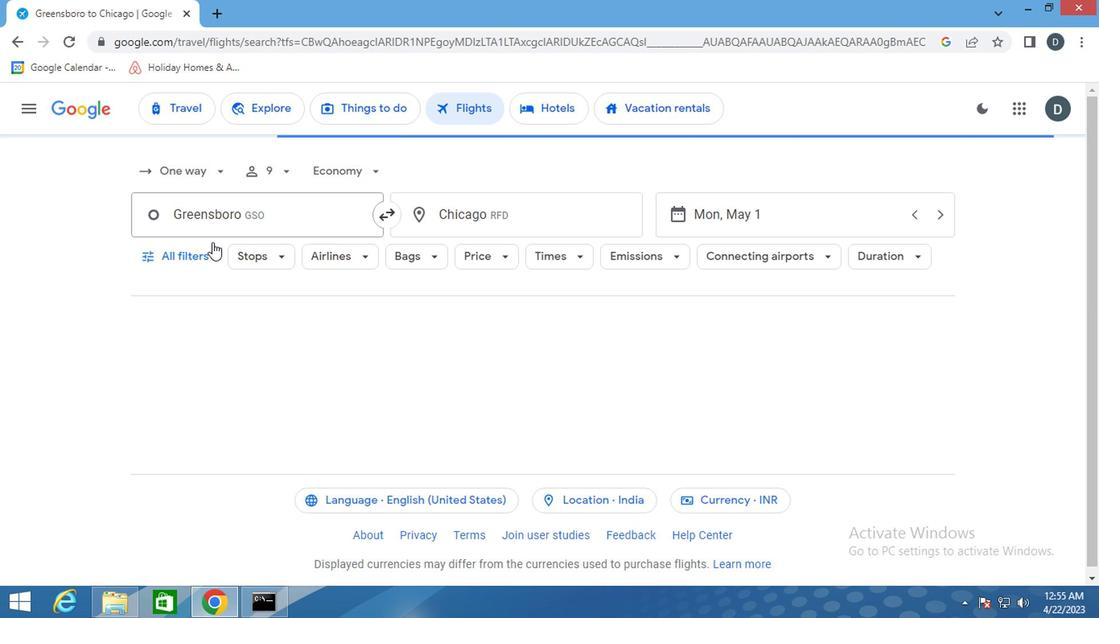 
Action: Mouse pressed left at (194, 246)
Screenshot: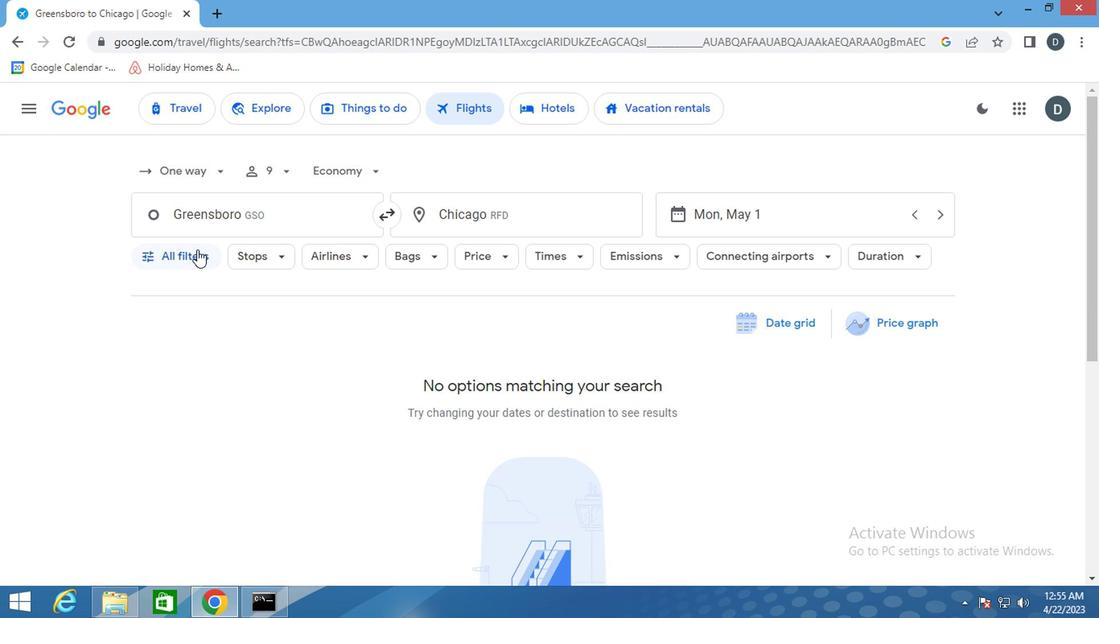 
Action: Mouse moved to (239, 406)
Screenshot: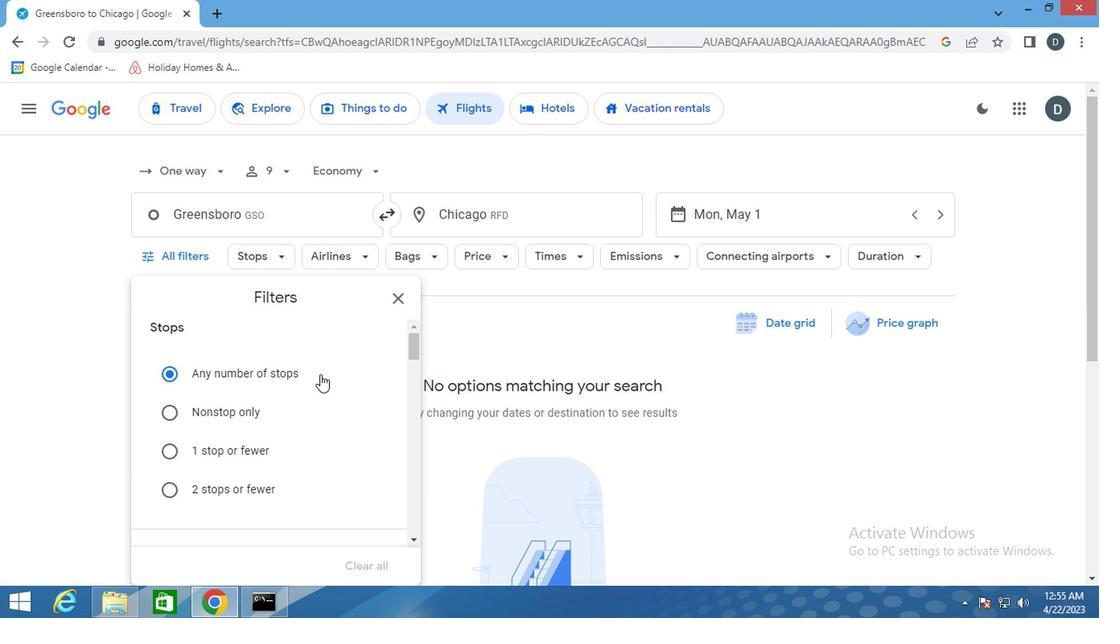 
Action: Mouse scrolled (239, 406) with delta (0, 0)
Screenshot: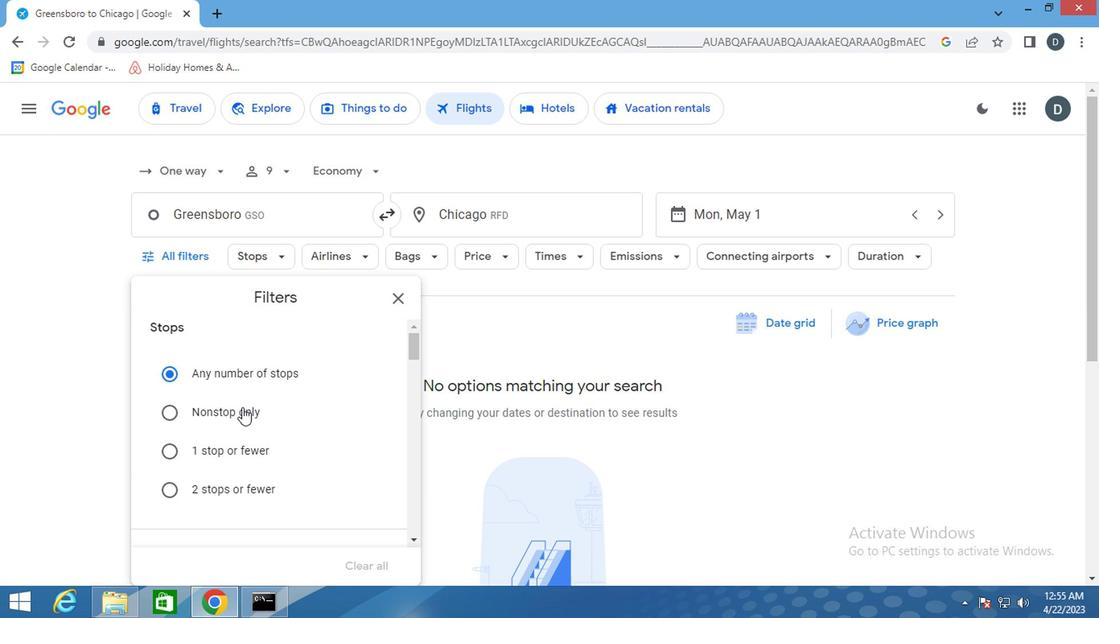 
Action: Mouse scrolled (239, 406) with delta (0, 0)
Screenshot: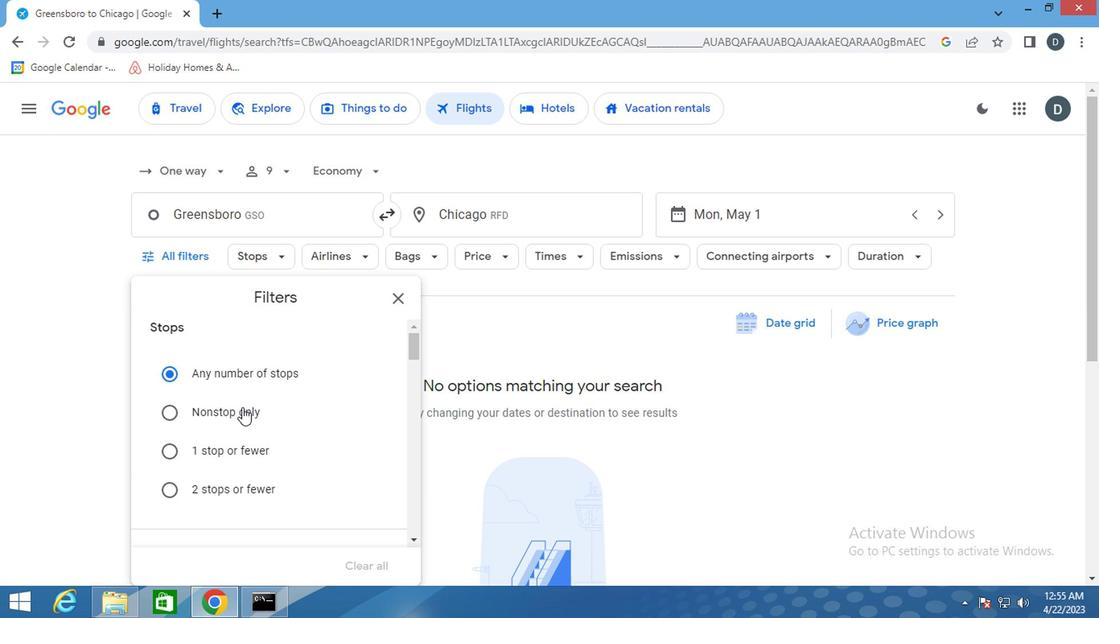 
Action: Mouse scrolled (239, 406) with delta (0, 0)
Screenshot: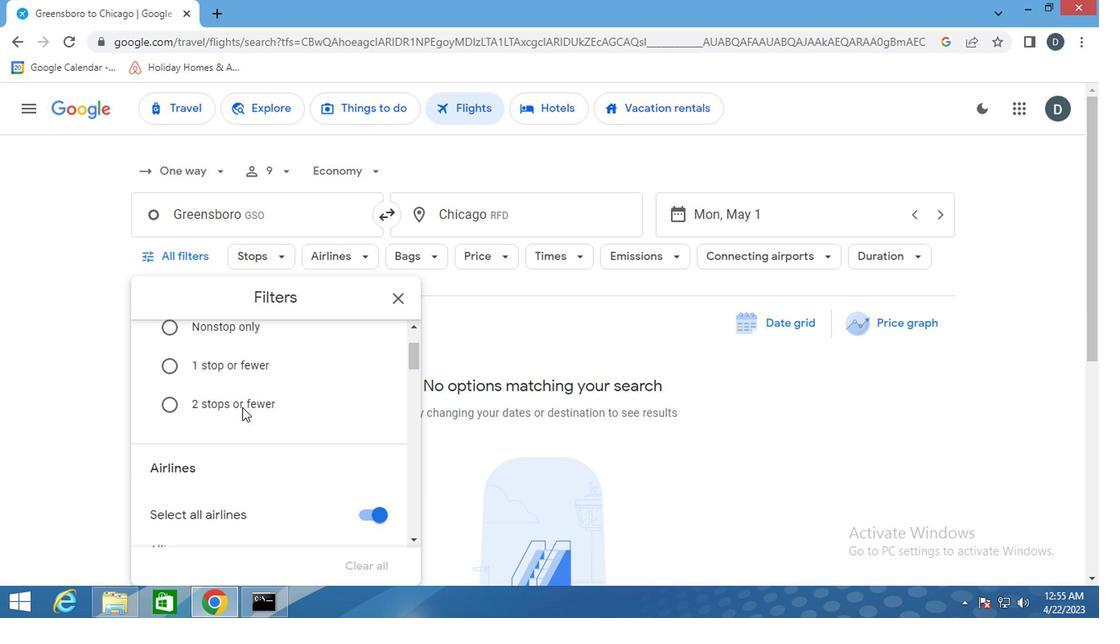 
Action: Mouse scrolled (239, 406) with delta (0, 0)
Screenshot: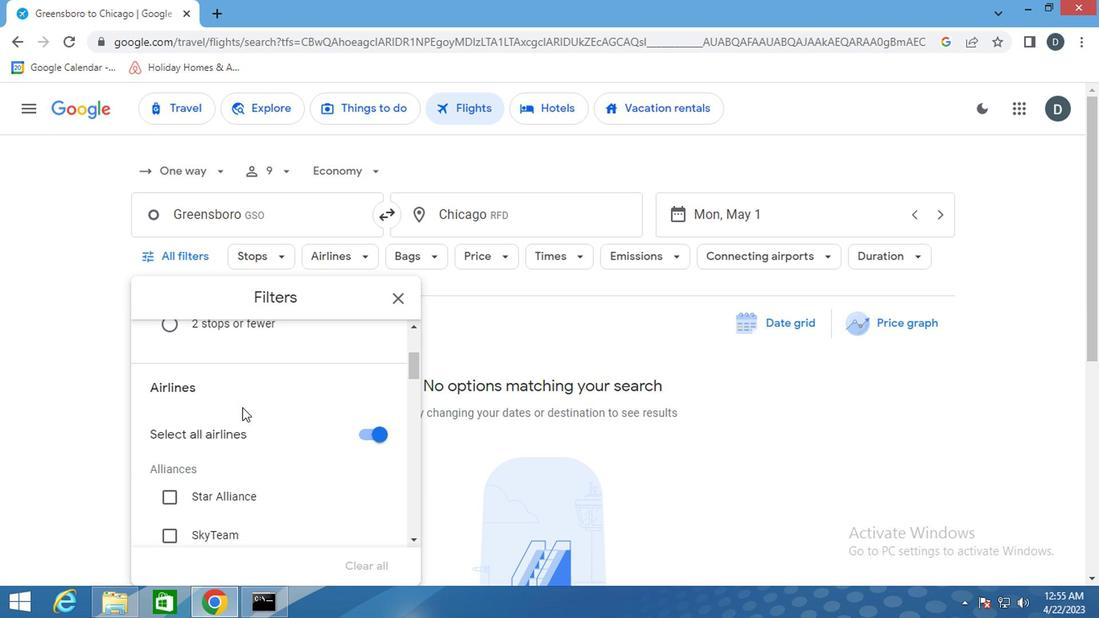 
Action: Mouse scrolled (239, 406) with delta (0, 0)
Screenshot: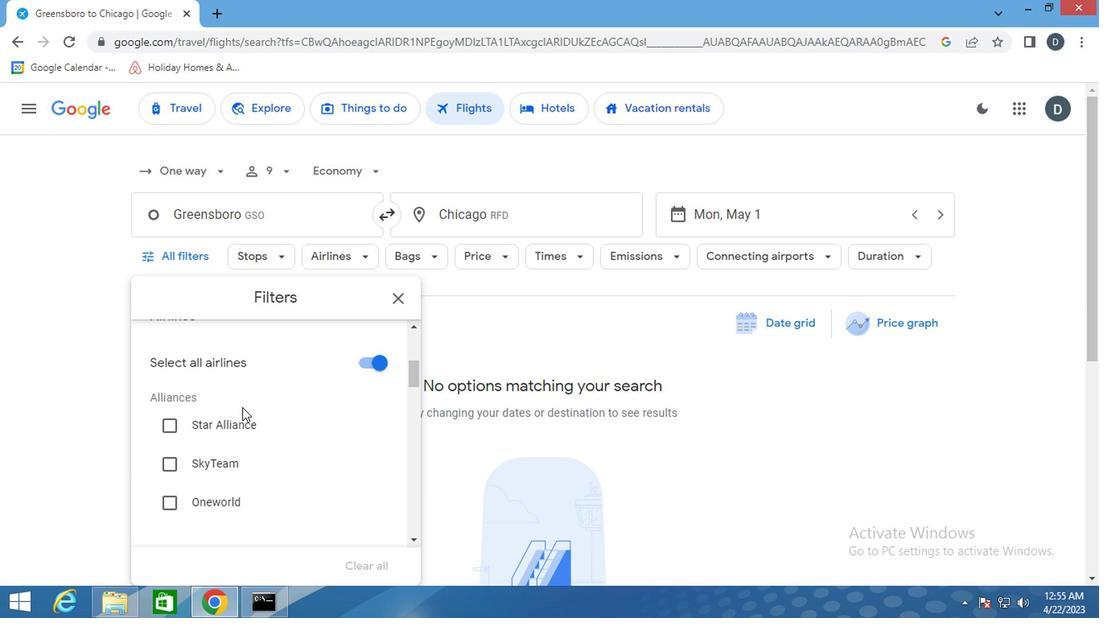 
Action: Mouse scrolled (239, 406) with delta (0, 0)
Screenshot: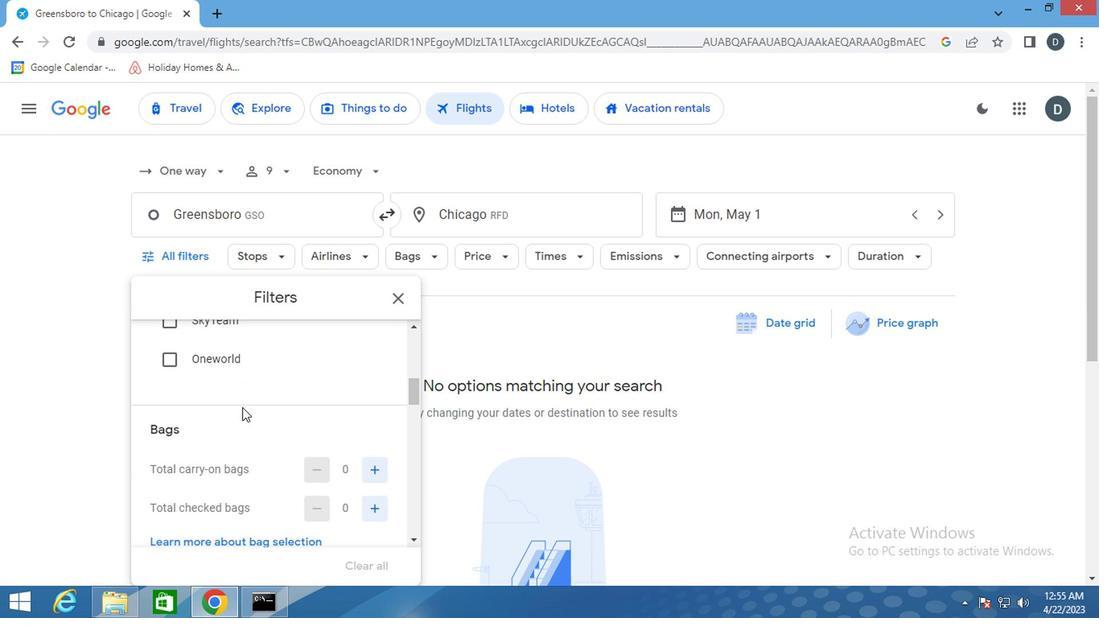 
Action: Mouse moved to (375, 372)
Screenshot: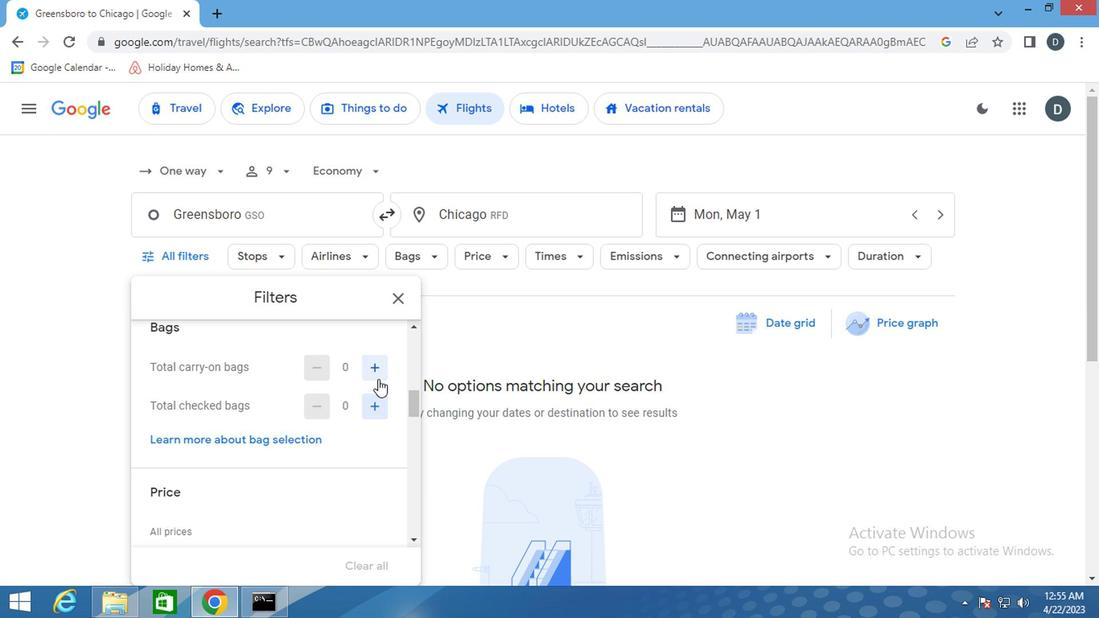 
Action: Mouse pressed left at (375, 372)
Screenshot: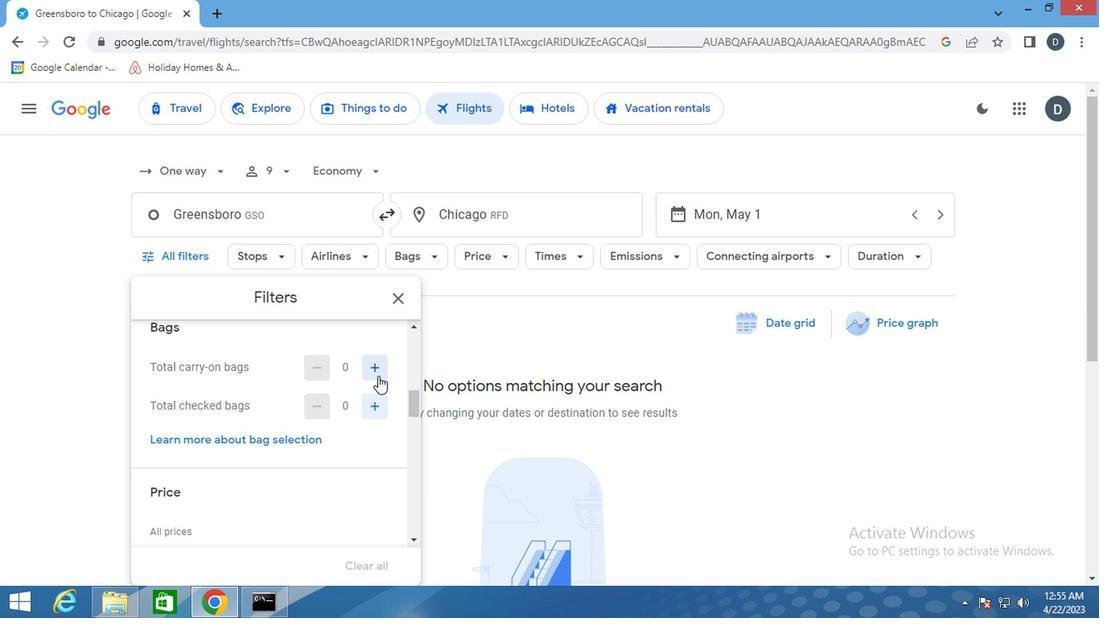 
Action: Mouse moved to (357, 429)
Screenshot: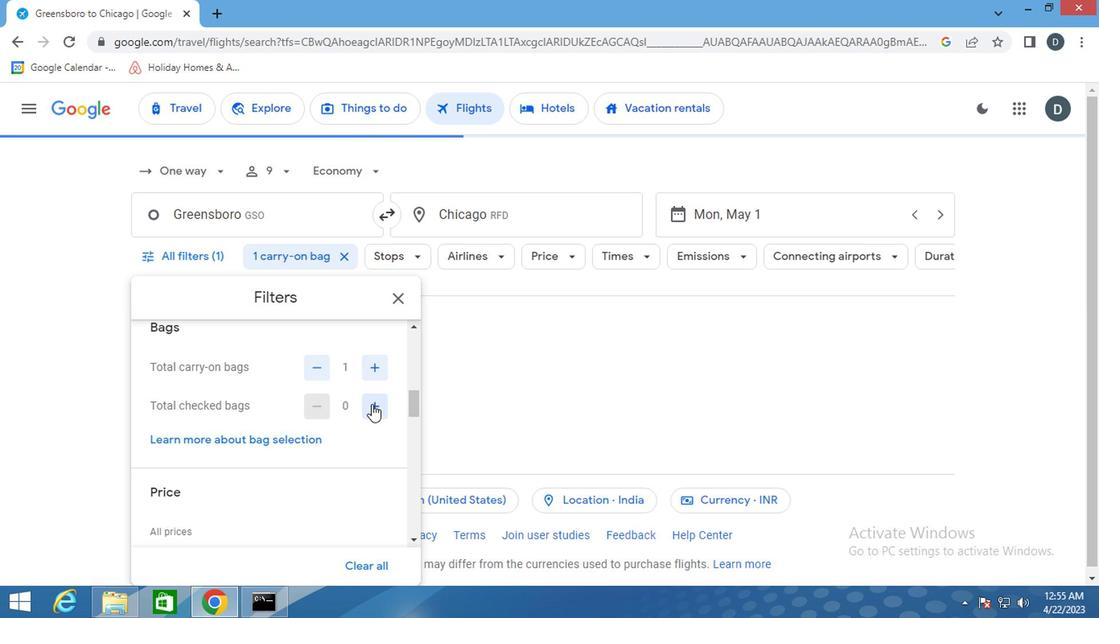 
Action: Mouse scrolled (357, 428) with delta (0, 0)
Screenshot: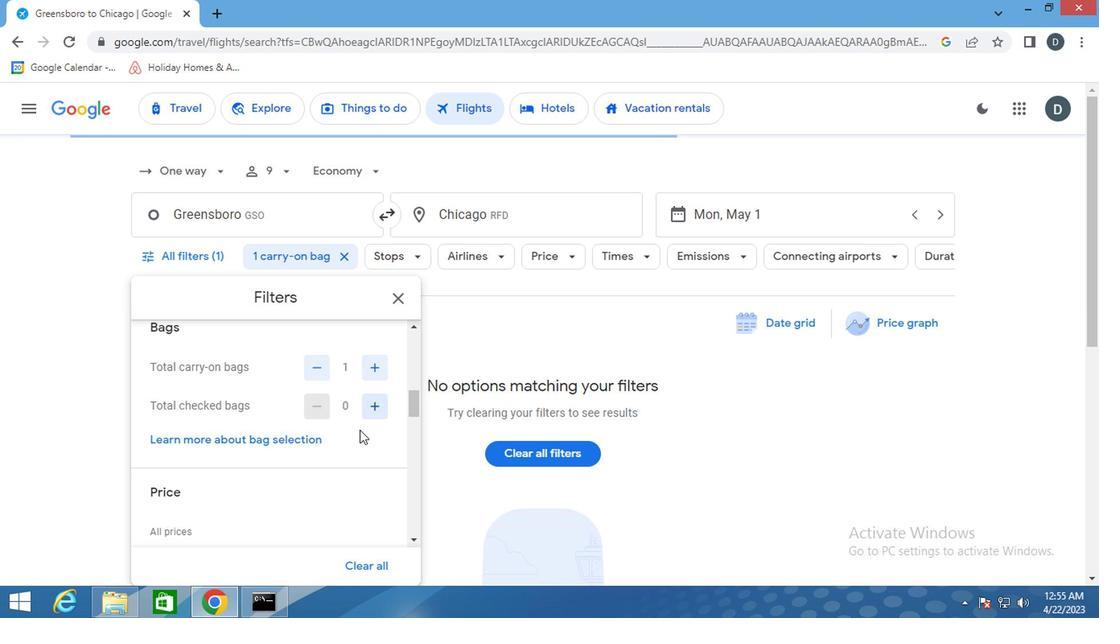 
Action: Mouse scrolled (357, 428) with delta (0, 0)
Screenshot: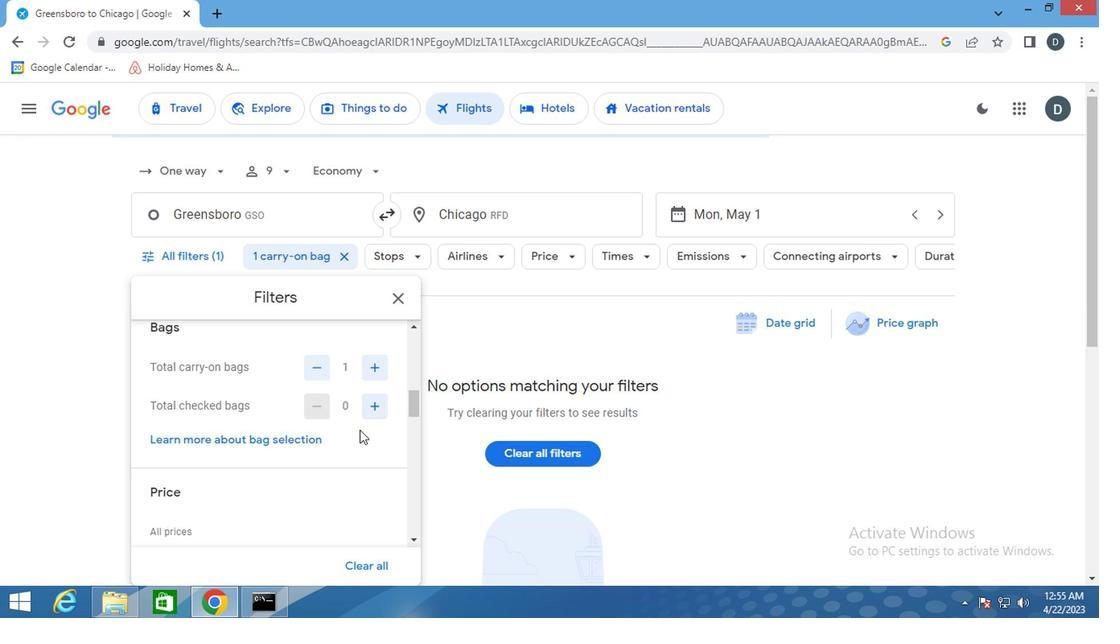 
Action: Mouse moved to (360, 441)
Screenshot: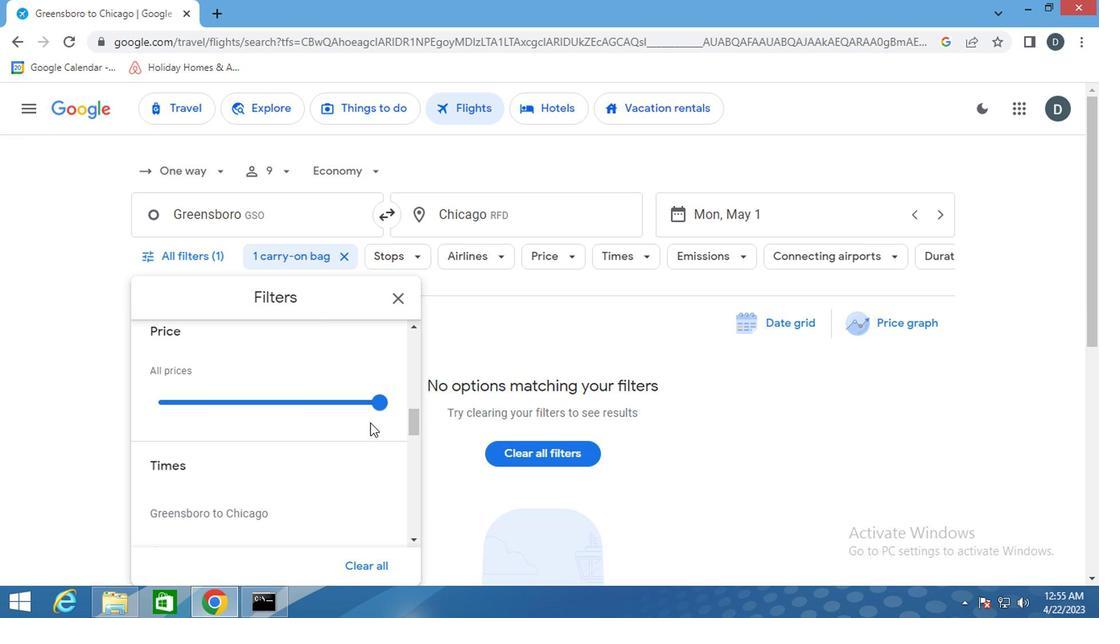 
Action: Mouse scrolled (360, 440) with delta (0, 0)
Screenshot: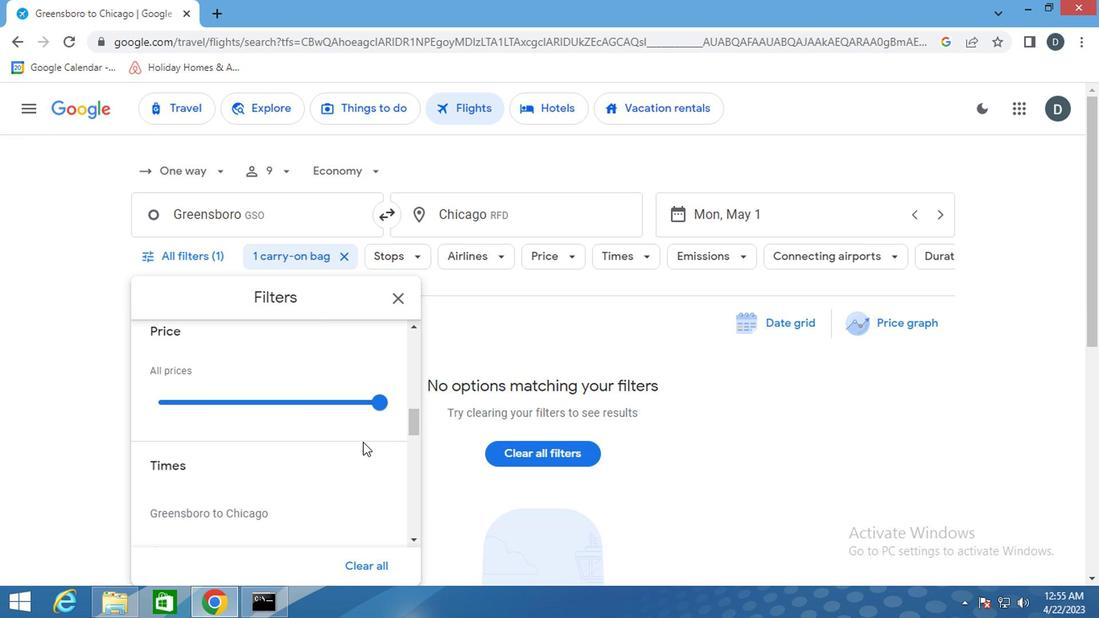 
Action: Mouse scrolled (360, 440) with delta (0, 0)
Screenshot: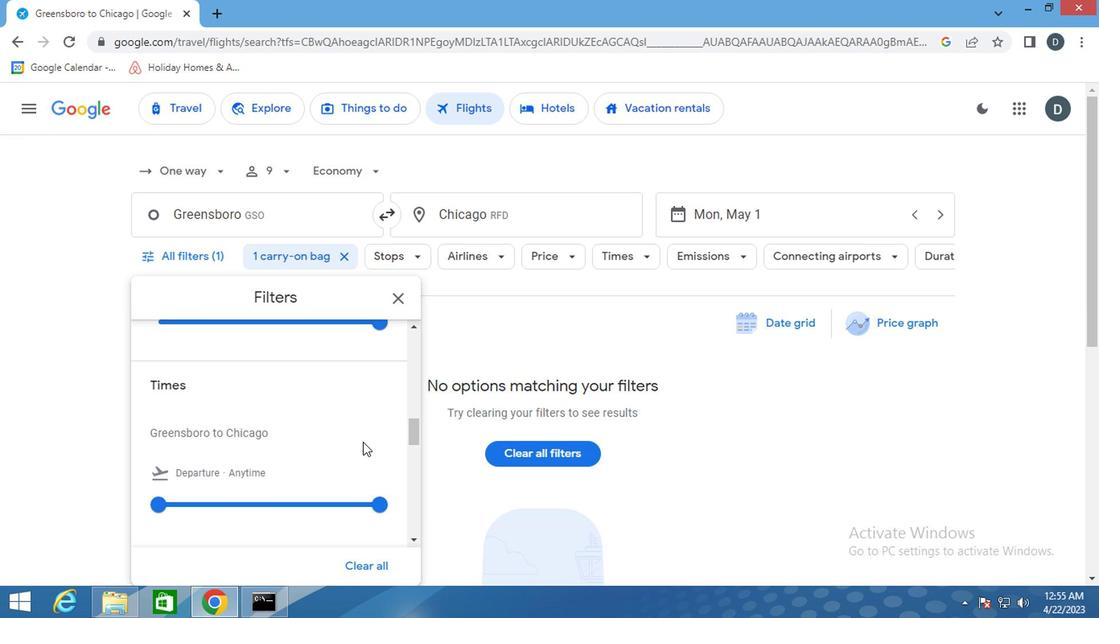 
Action: Mouse moved to (153, 411)
Screenshot: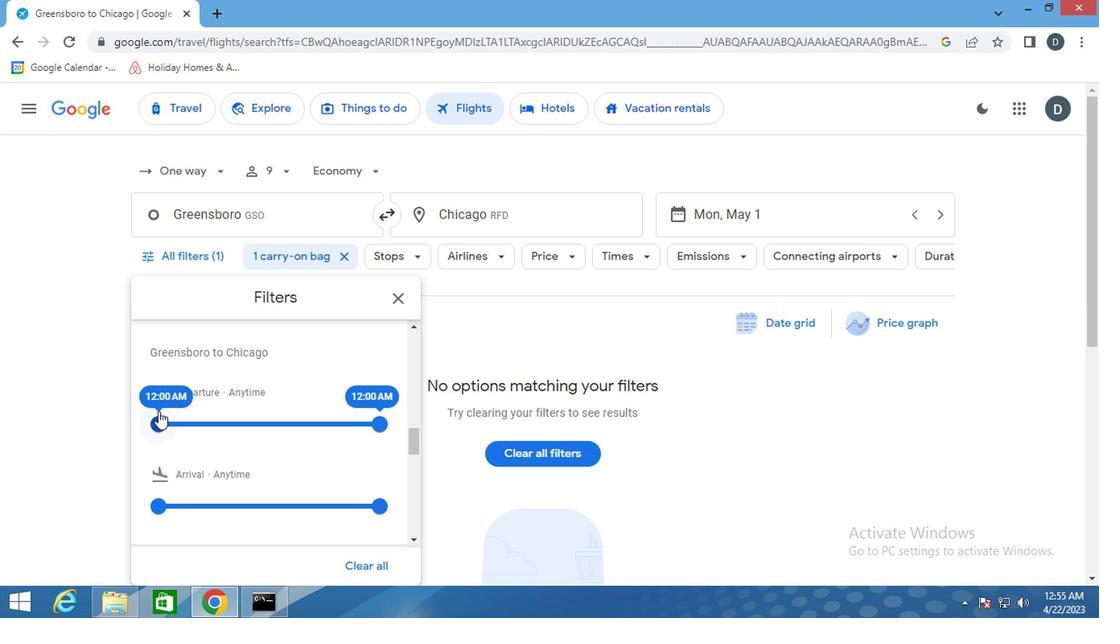 
Action: Mouse pressed left at (153, 411)
Screenshot: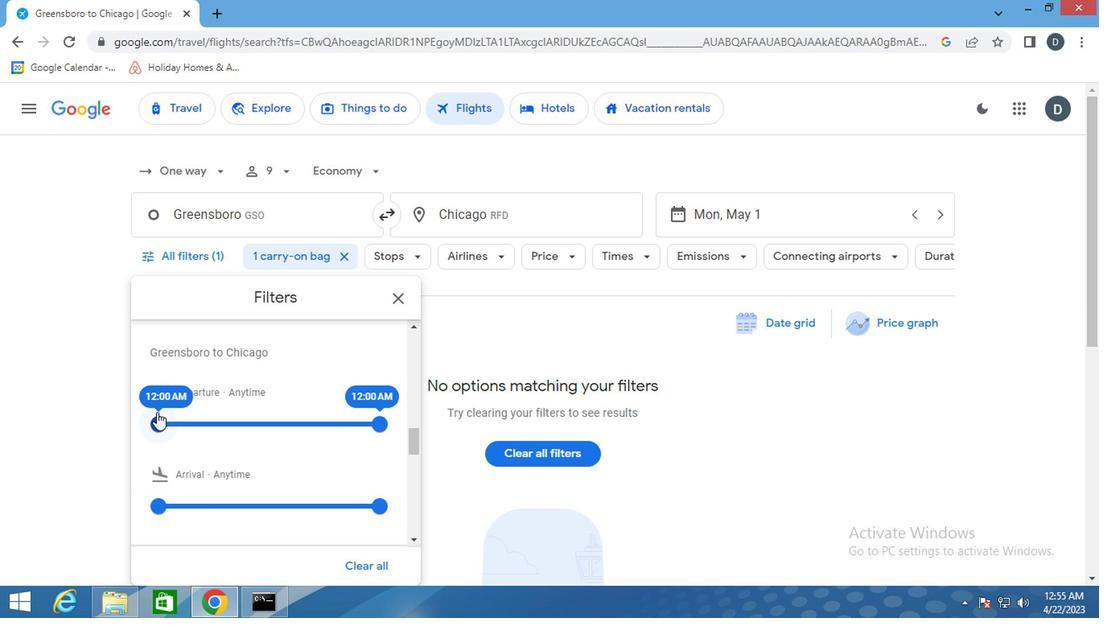 
Action: Mouse moved to (380, 423)
Screenshot: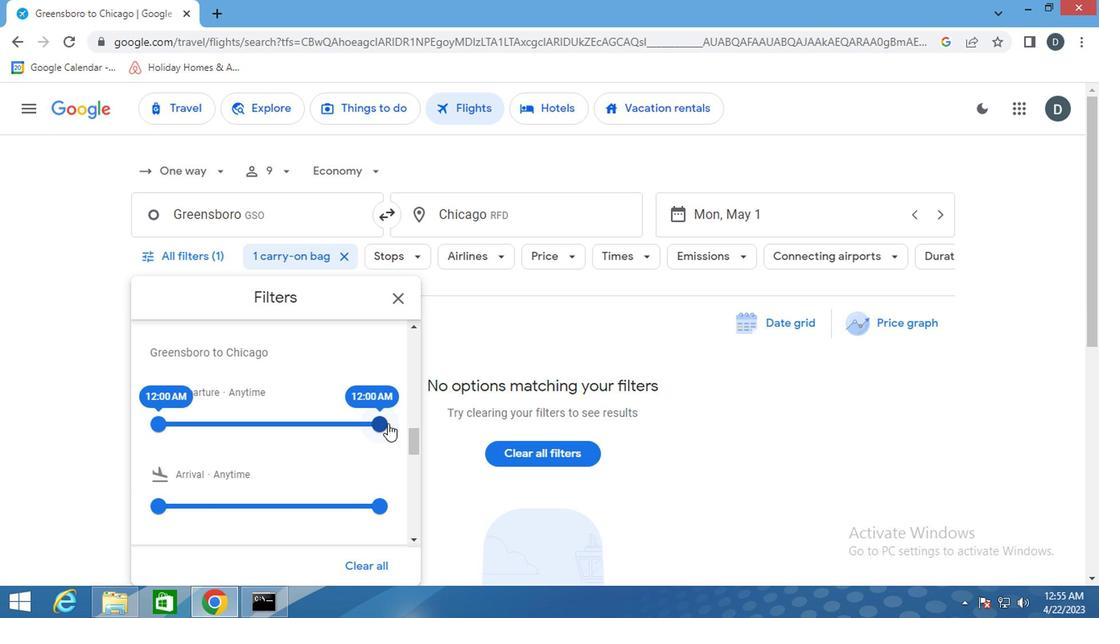 
Action: Mouse pressed left at (380, 423)
Screenshot: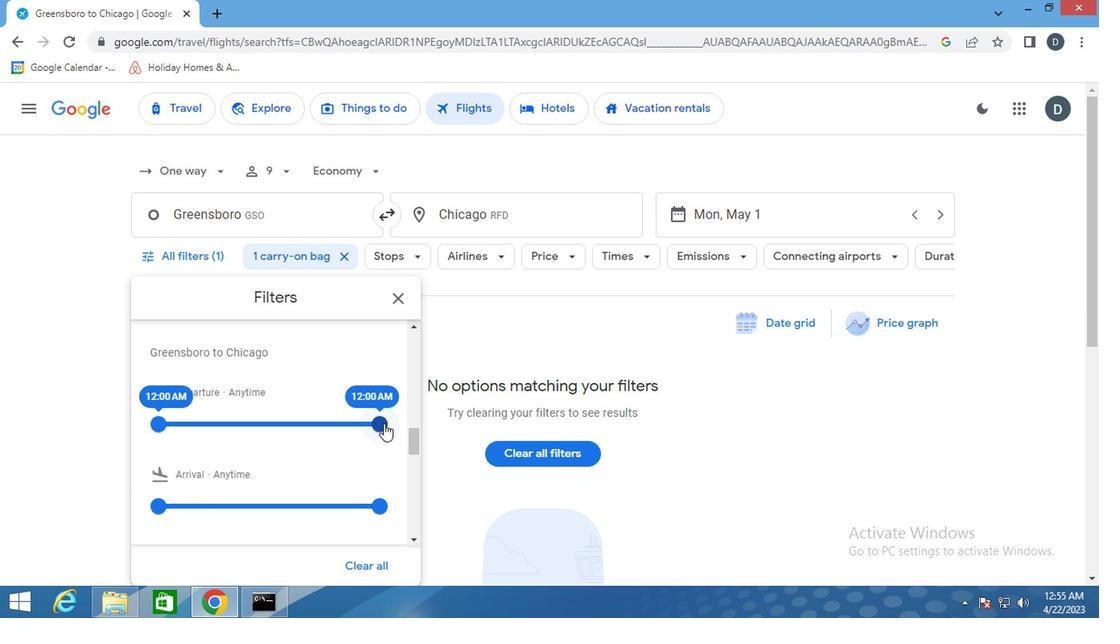 
Action: Mouse moved to (282, 442)
Screenshot: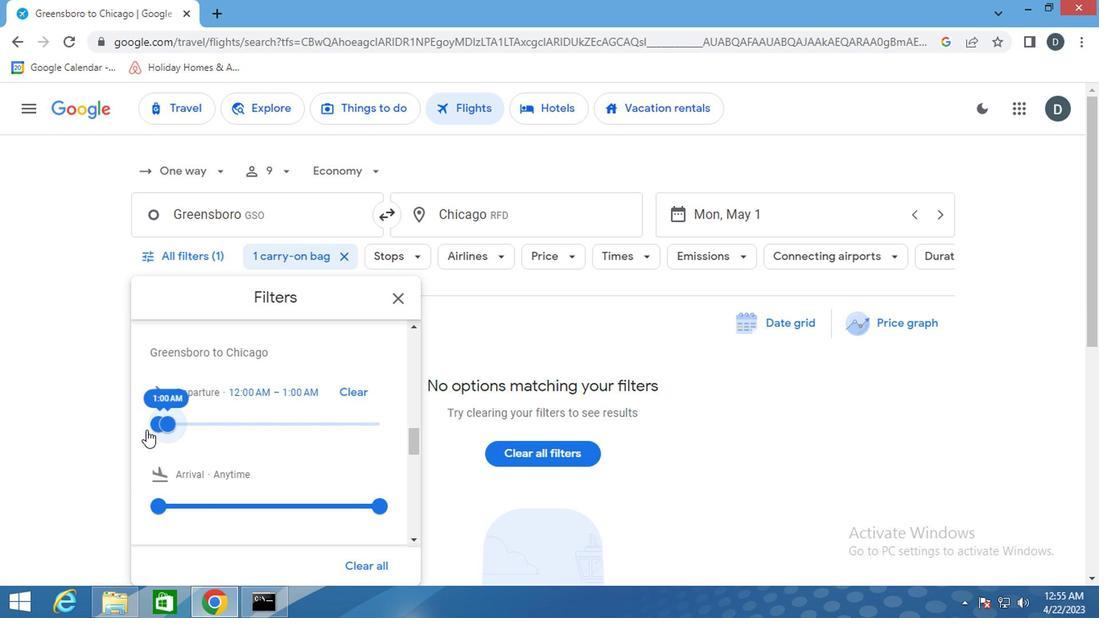 
Action: Mouse scrolled (282, 441) with delta (0, -1)
Screenshot: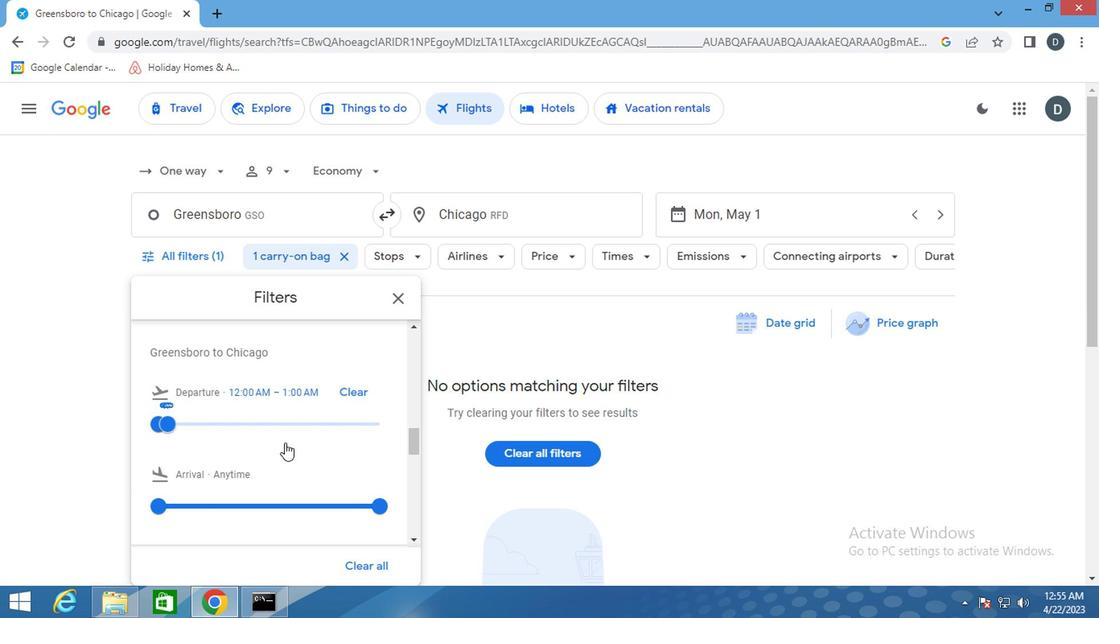 
Action: Mouse scrolled (282, 441) with delta (0, -1)
Screenshot: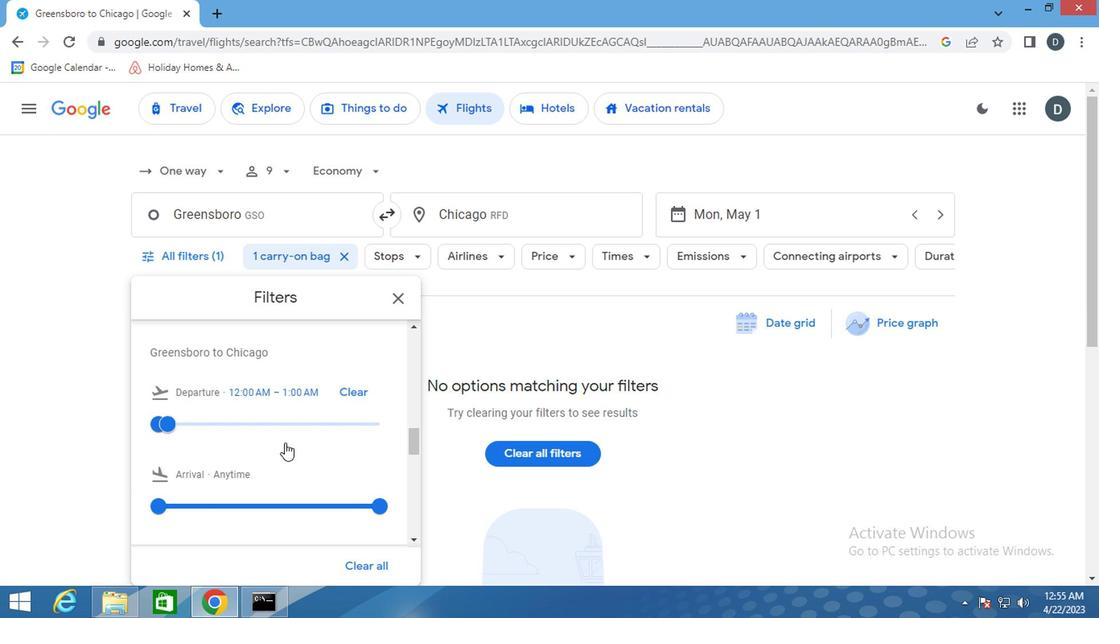 
Action: Mouse scrolled (282, 441) with delta (0, -1)
Screenshot: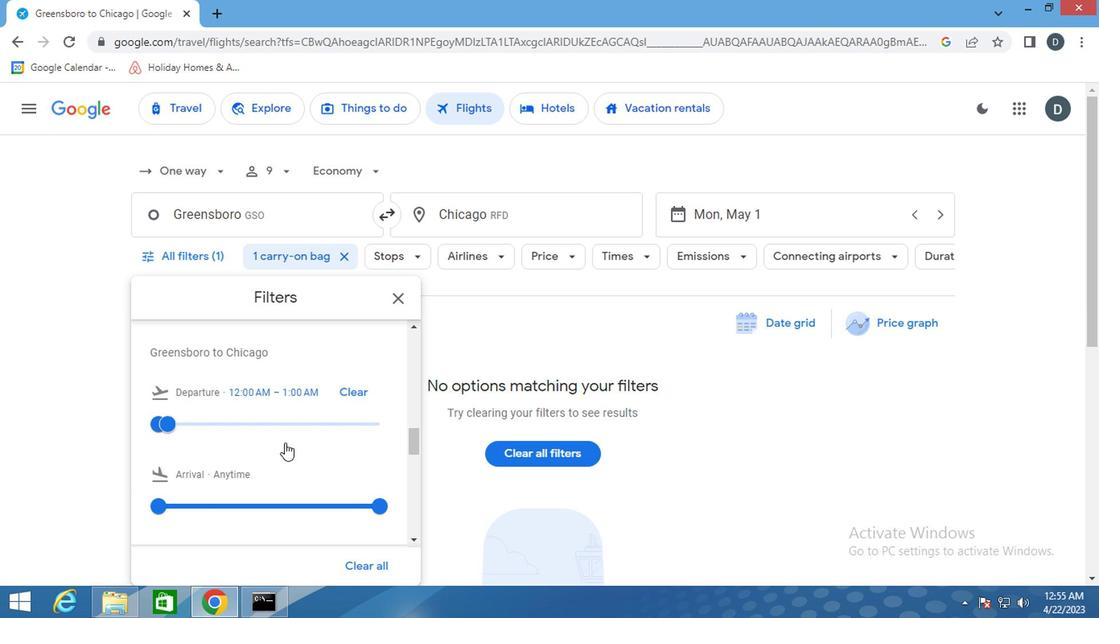 
Action: Mouse scrolled (282, 441) with delta (0, -1)
Screenshot: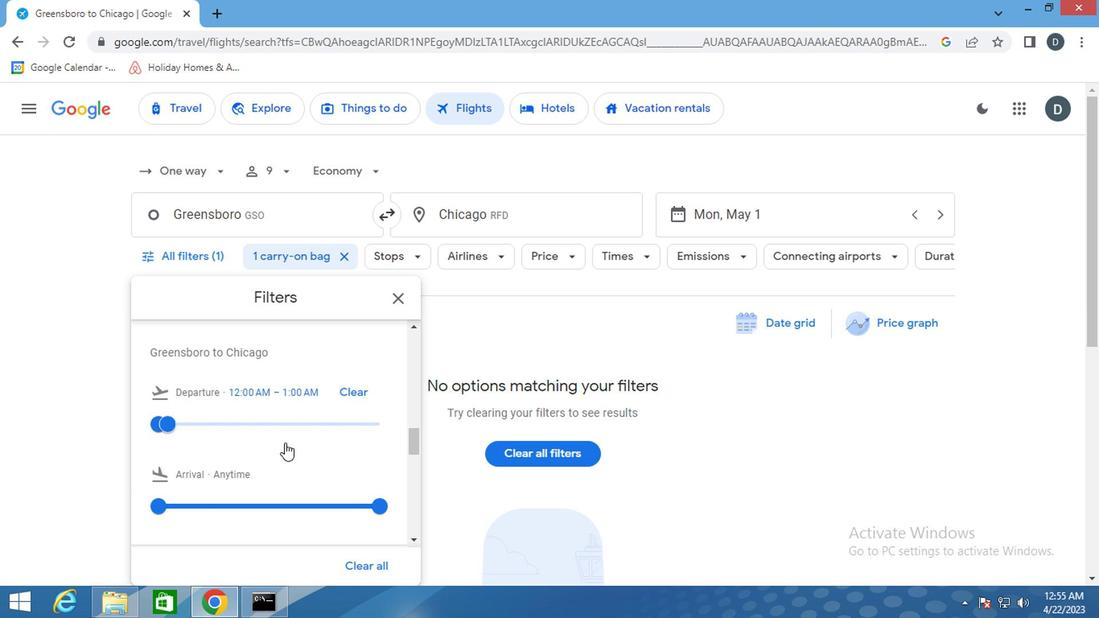 
Action: Mouse scrolled (282, 441) with delta (0, -1)
Screenshot: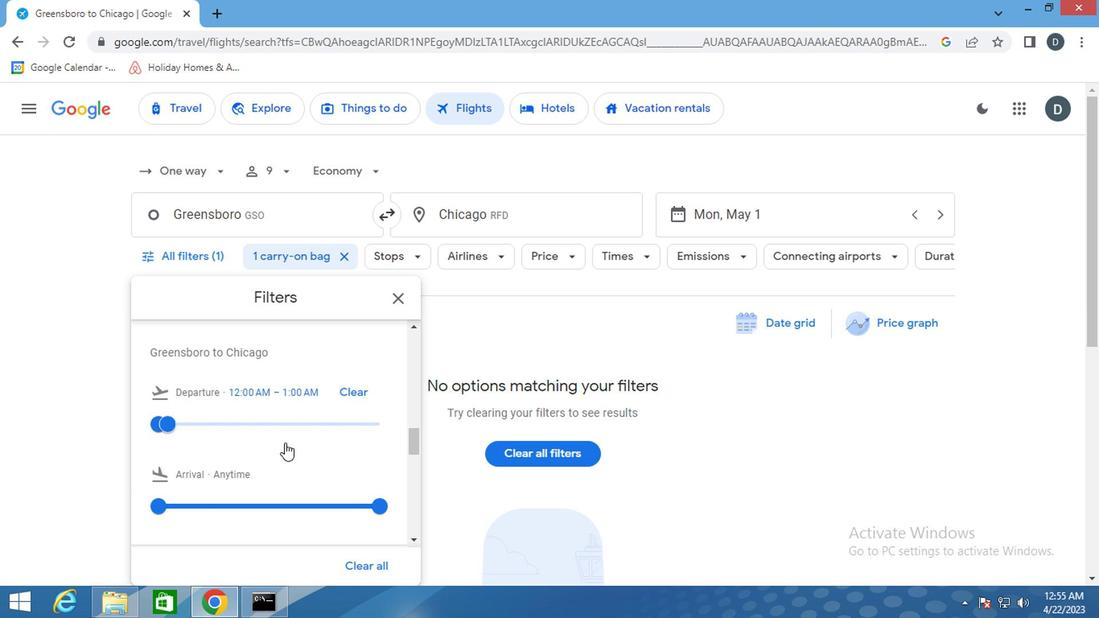 
Action: Mouse scrolled (282, 441) with delta (0, -1)
Screenshot: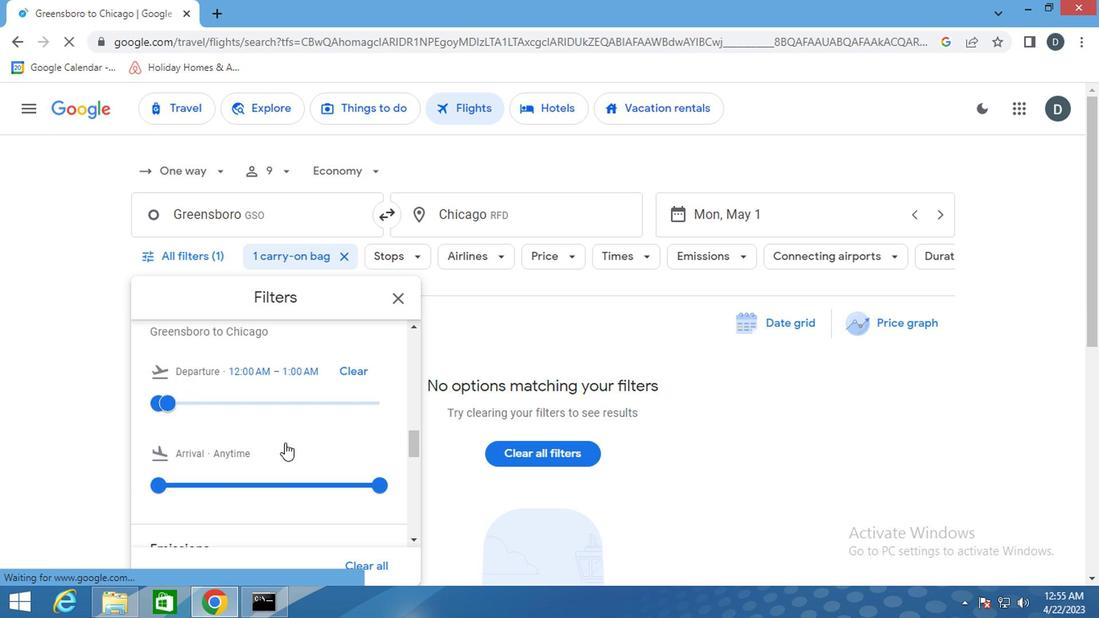 
Action: Mouse scrolled (282, 441) with delta (0, -1)
Screenshot: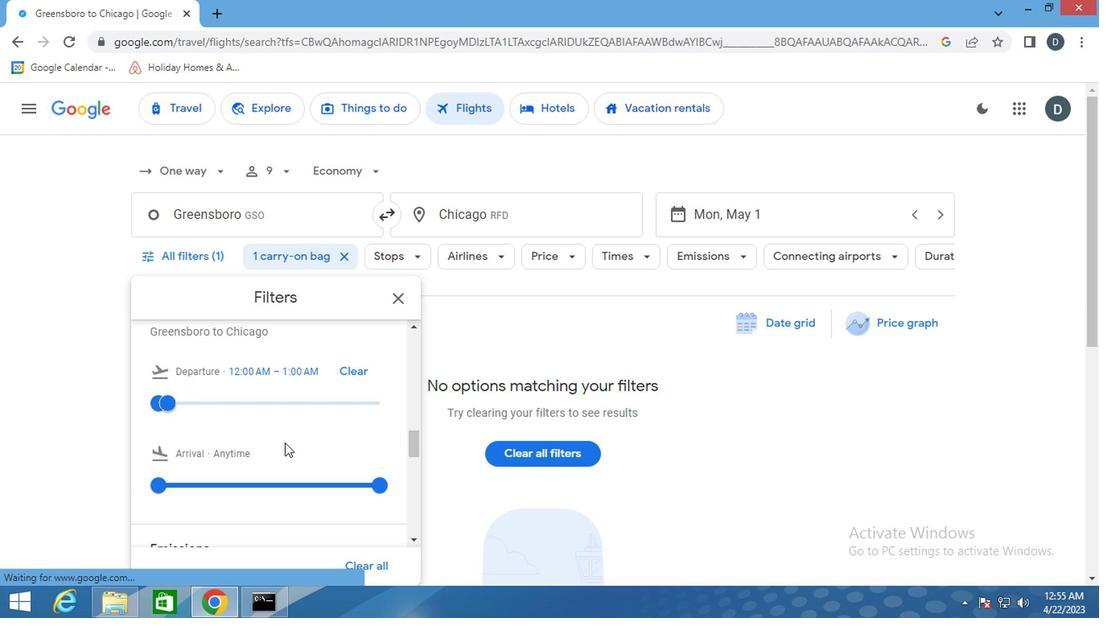 
Action: Mouse moved to (282, 442)
Screenshot: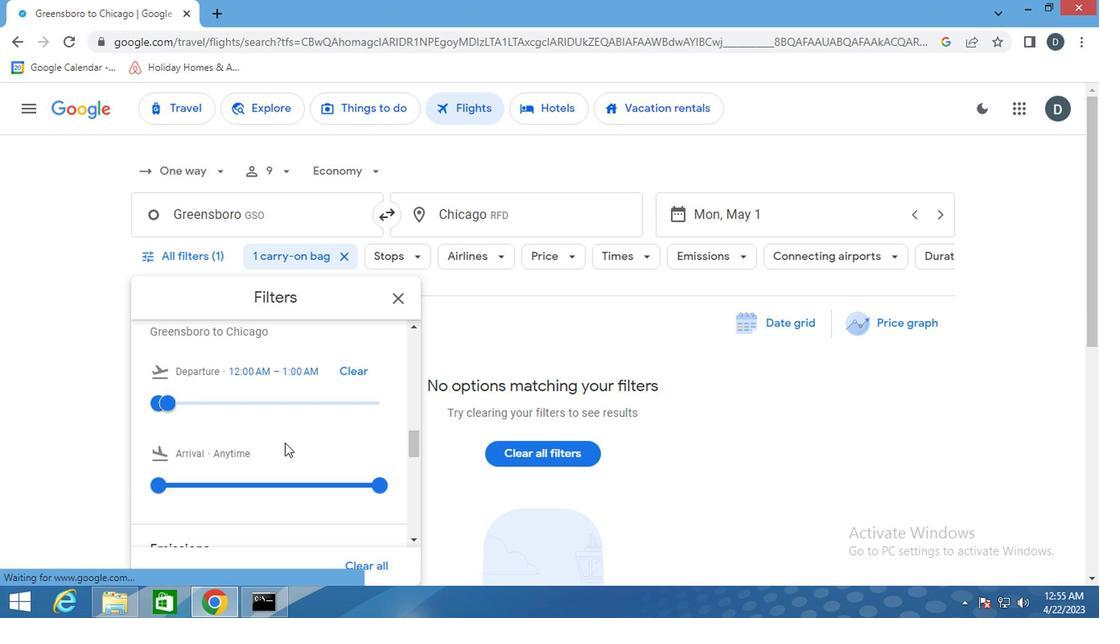 
Action: Mouse scrolled (282, 441) with delta (0, -1)
Screenshot: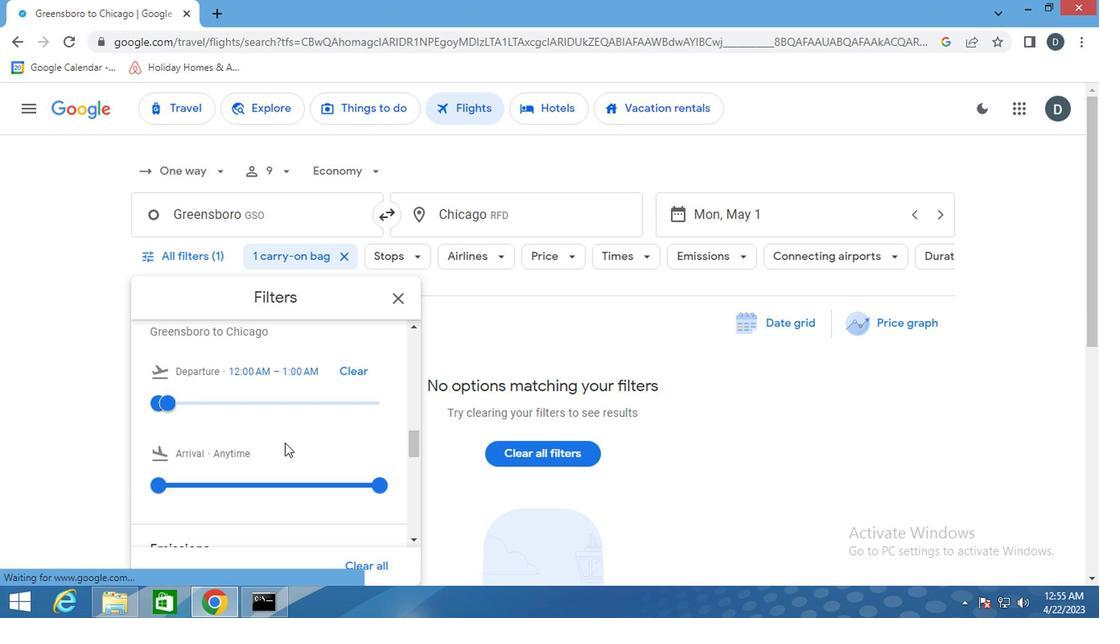 
Action: Mouse moved to (284, 442)
Screenshot: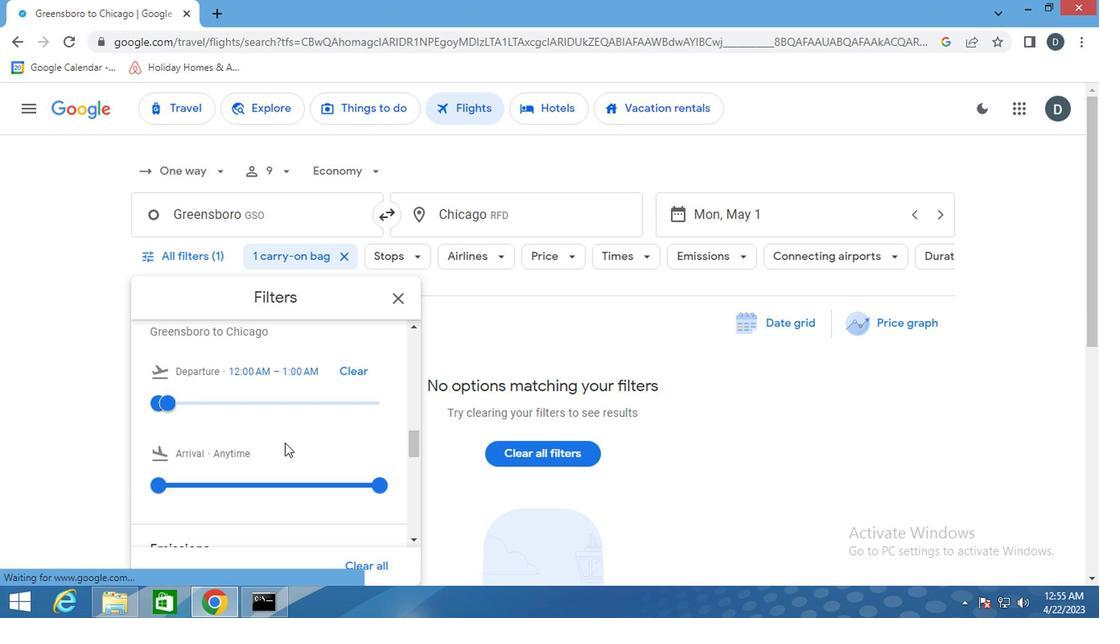 
Action: Mouse scrolled (284, 441) with delta (0, -1)
Screenshot: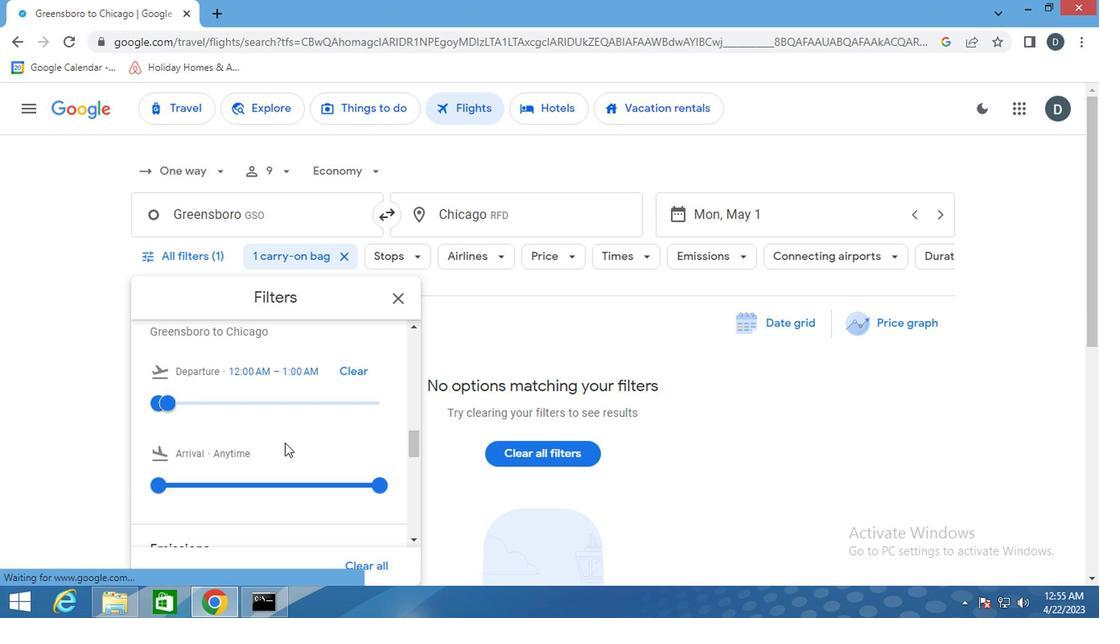 
Action: Mouse moved to (285, 442)
Screenshot: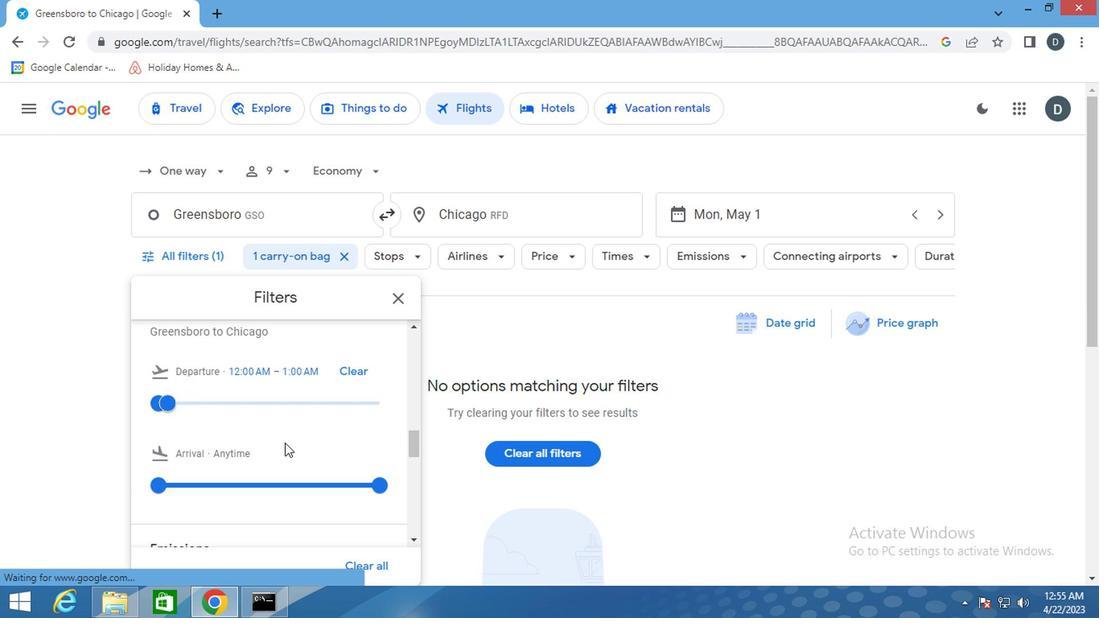 
Action: Mouse scrolled (285, 441) with delta (0, -1)
Screenshot: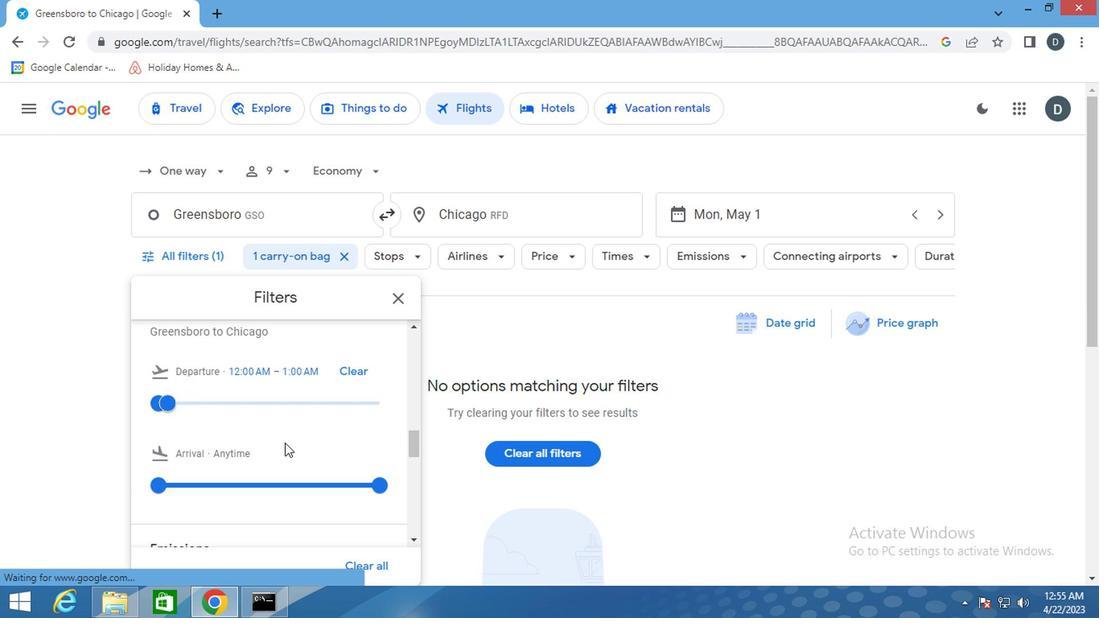 
Action: Mouse moved to (320, 442)
Screenshot: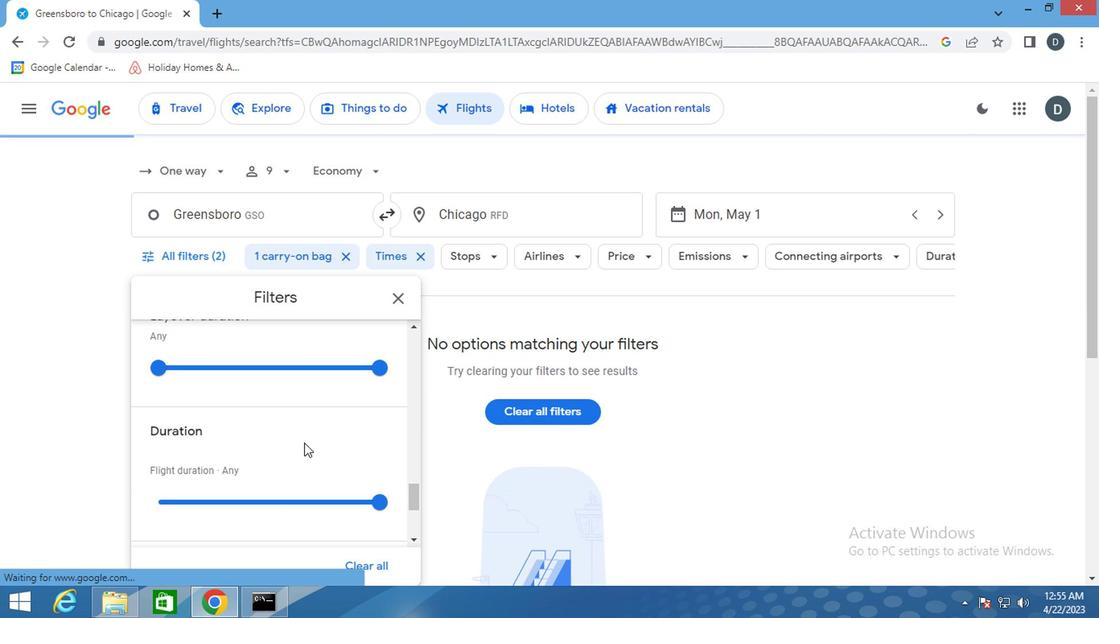 
Action: Mouse scrolled (320, 441) with delta (0, -1)
Screenshot: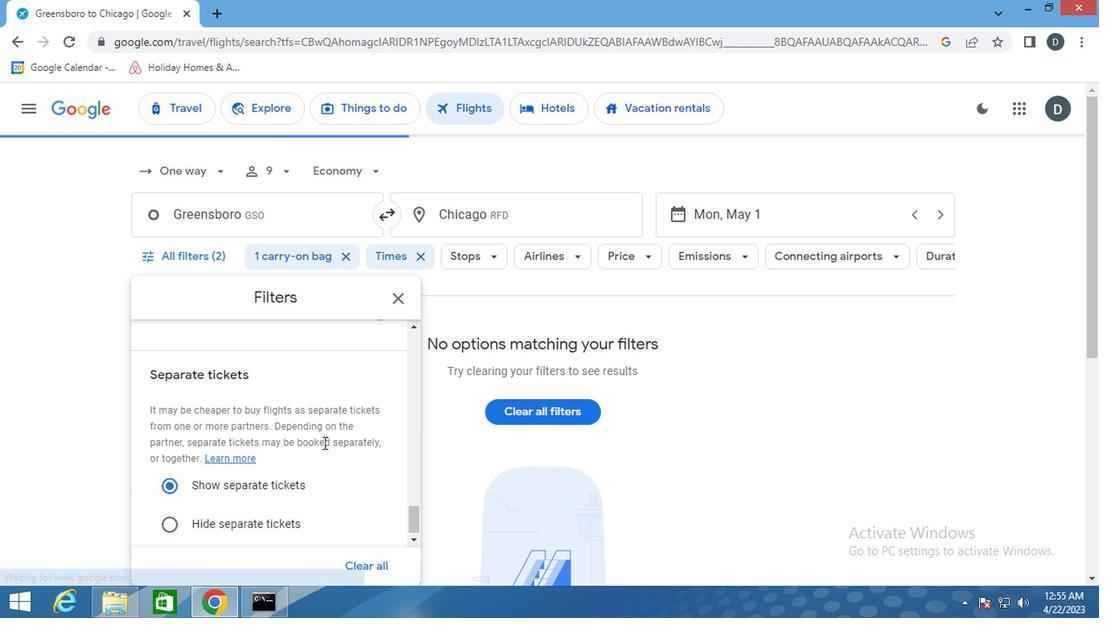 
Action: Mouse scrolled (320, 441) with delta (0, -1)
Screenshot: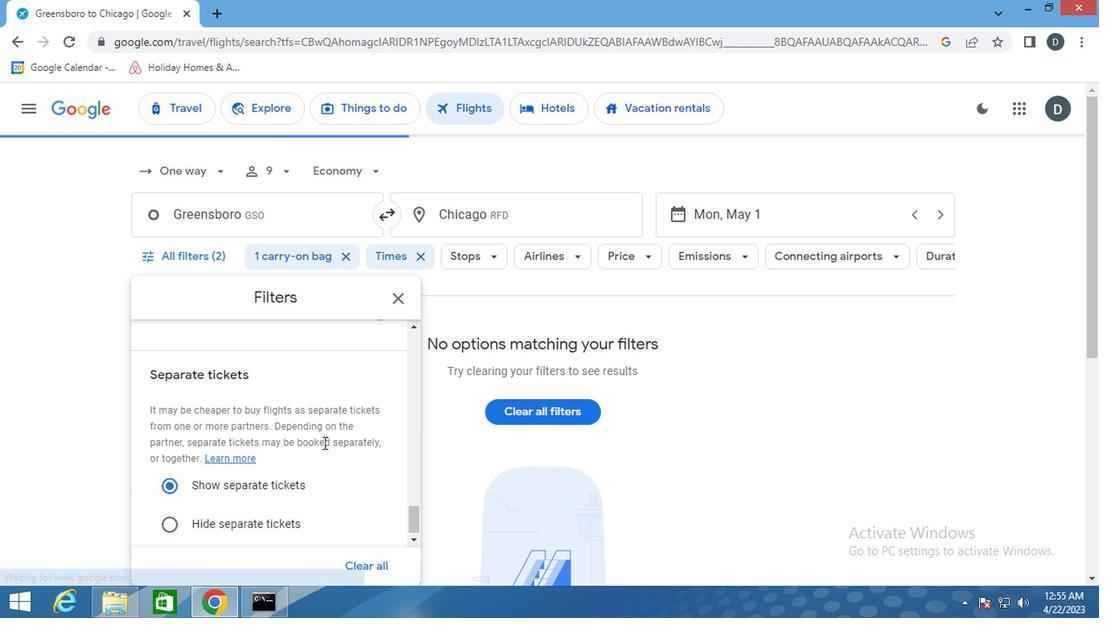 
Action: Mouse scrolled (320, 441) with delta (0, -1)
Screenshot: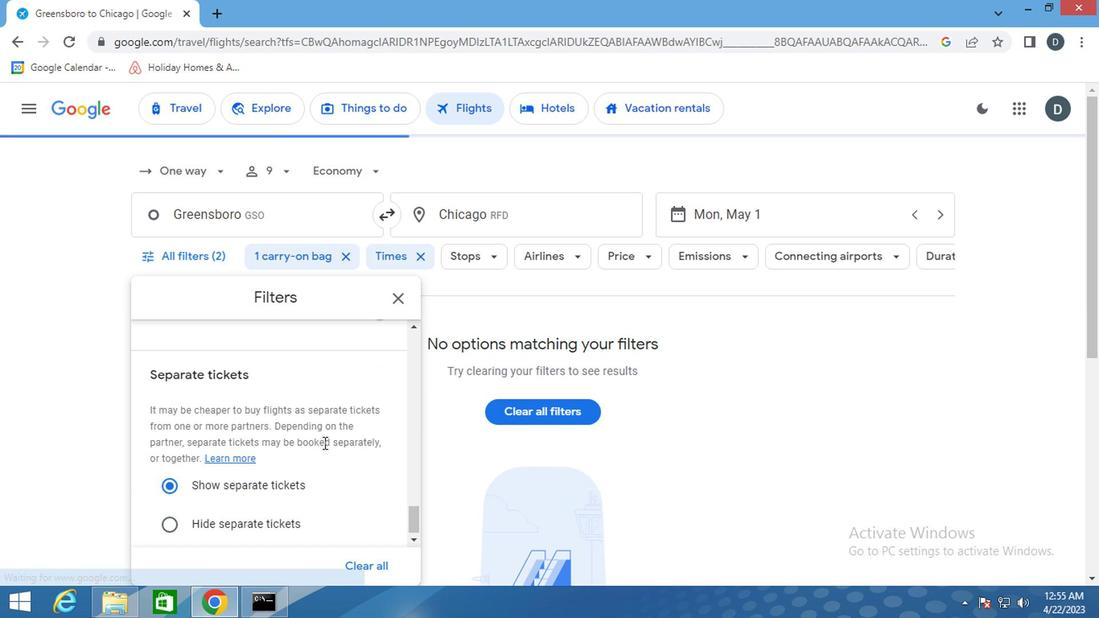 
Action: Mouse scrolled (320, 441) with delta (0, -1)
Screenshot: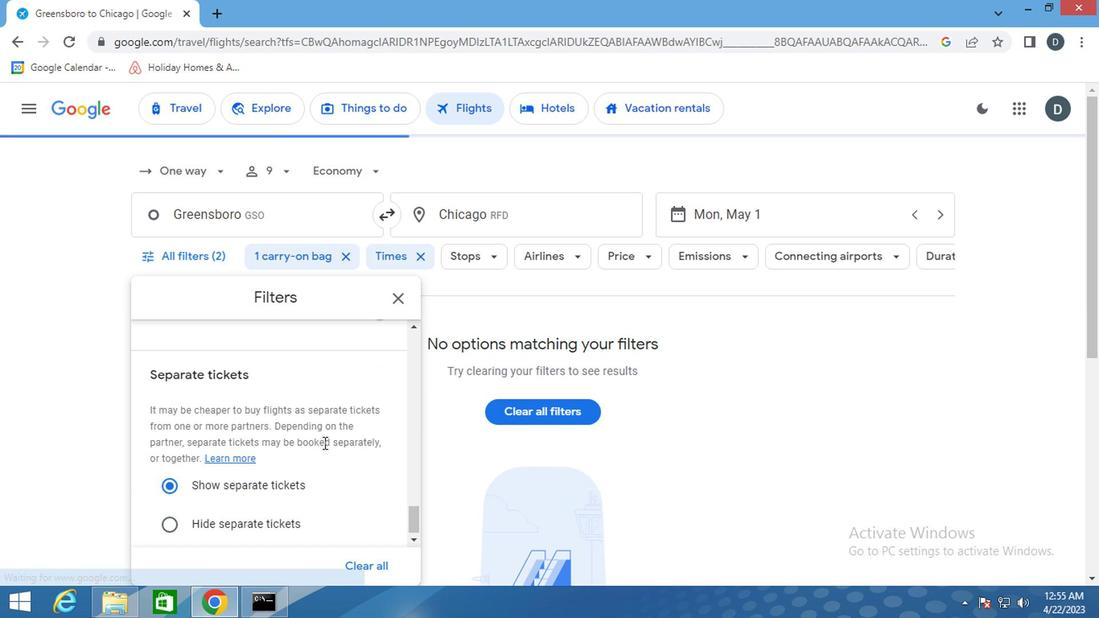 
Action: Mouse scrolled (320, 441) with delta (0, -1)
Screenshot: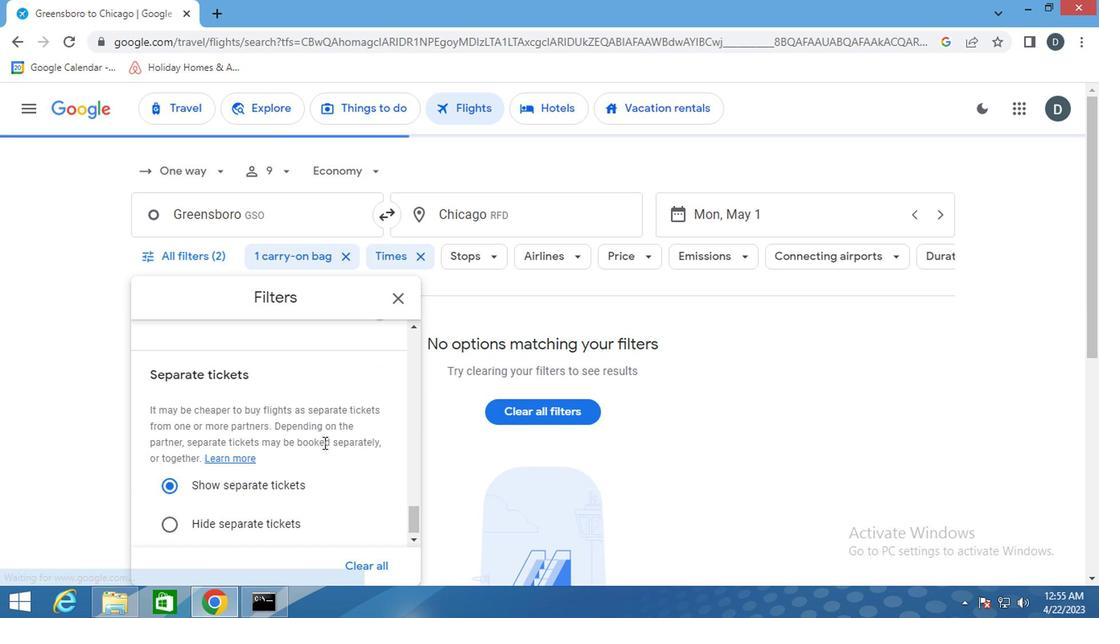 
Action: Mouse moved to (396, 290)
Screenshot: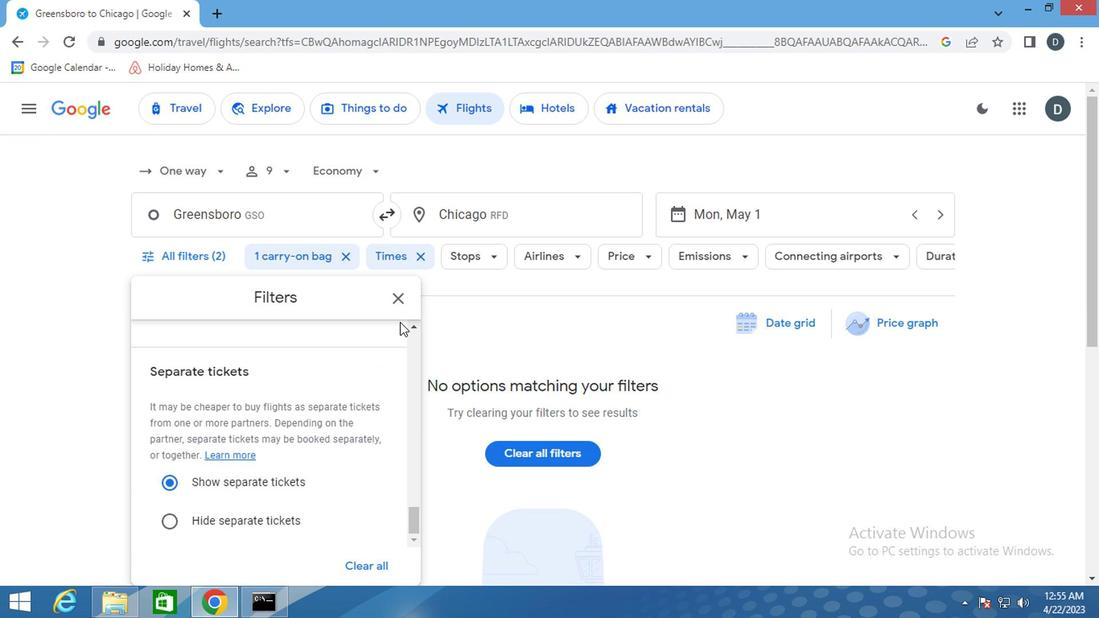 
Action: Mouse pressed left at (396, 290)
Screenshot: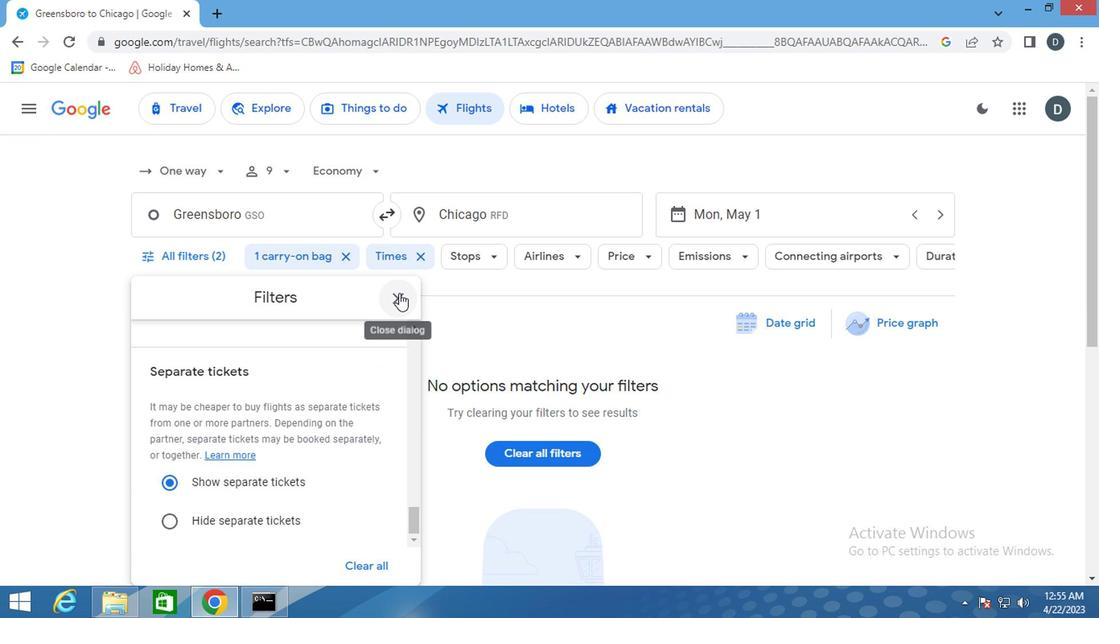 
